 Task: Add an event with the title Coffee Meeting with Strategic Business Partner, date '2024/03/15', time 7:30 AM to 9:30 AMand add a description: Furthermore, you will have the opportunity to discuss your current financial status, including revenue growth, profitability, and any notable milestones or achievements. Sharing this information demonstrates your business's performance and potential for future success.Select event color  Tangerine . Add location for the event as: Valletta, Malta, logged in from the account softage.4@softage.netand send the event invitation to softage.2@softage.net and softage.3@softage.net. Set a reminder for the event Daily
Action: Mouse moved to (69, 92)
Screenshot: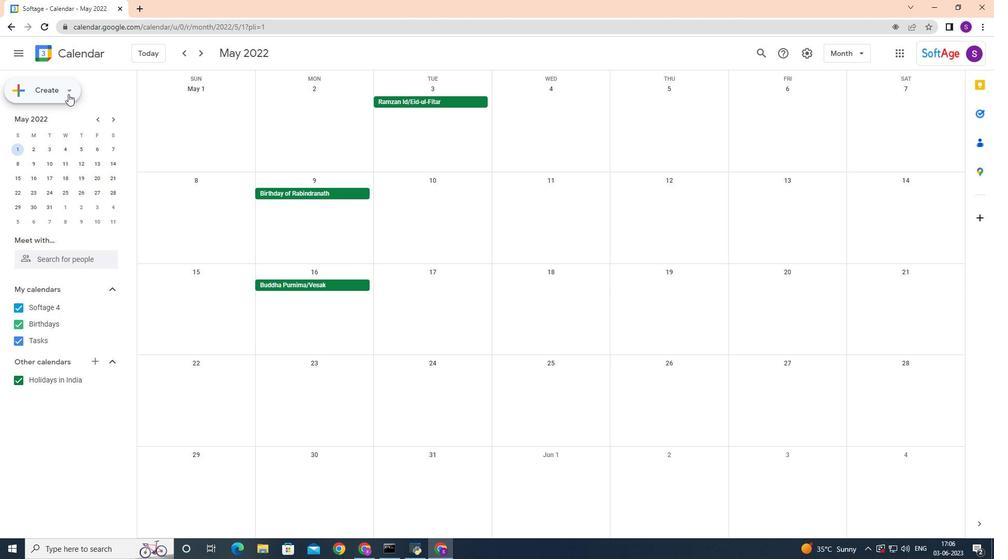 
Action: Mouse pressed left at (69, 92)
Screenshot: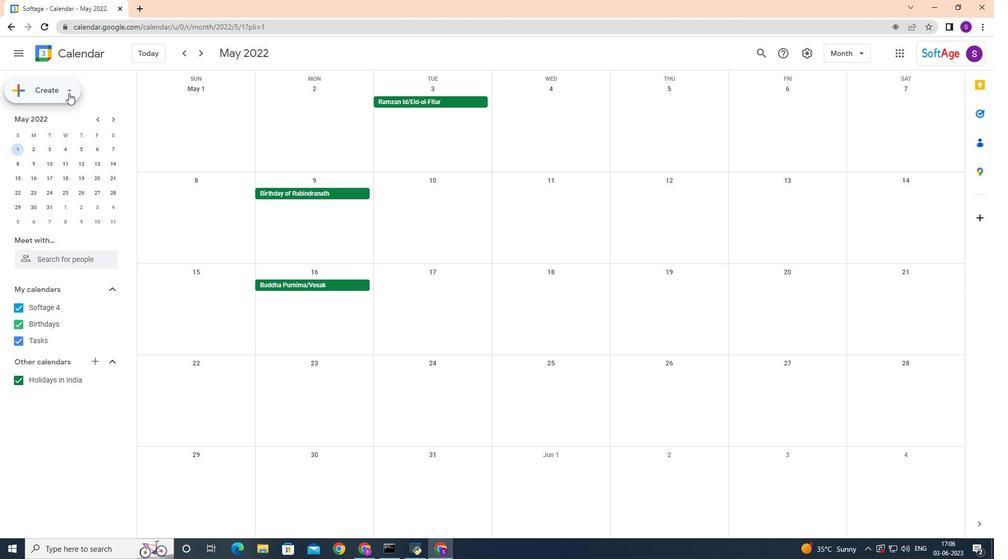 
Action: Mouse moved to (54, 122)
Screenshot: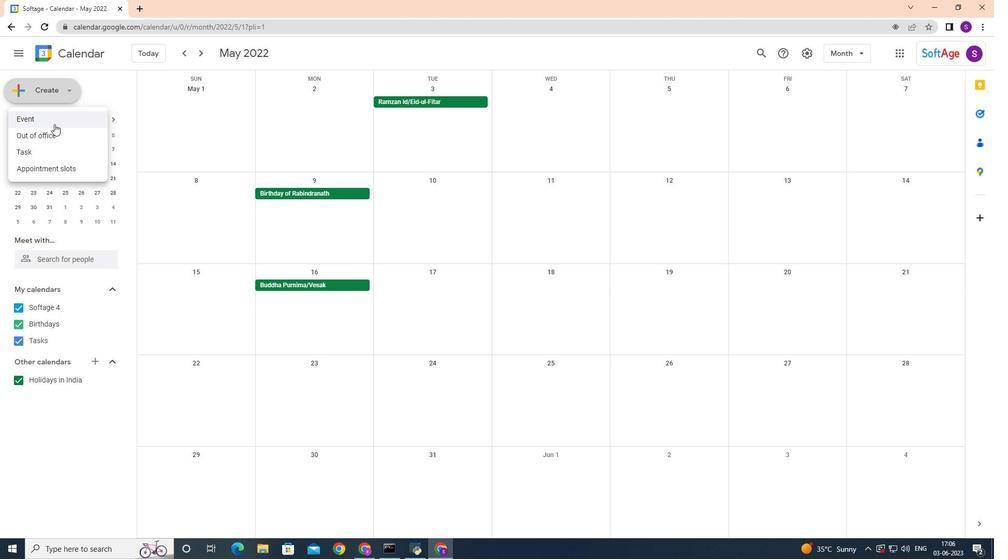 
Action: Mouse pressed left at (54, 122)
Screenshot: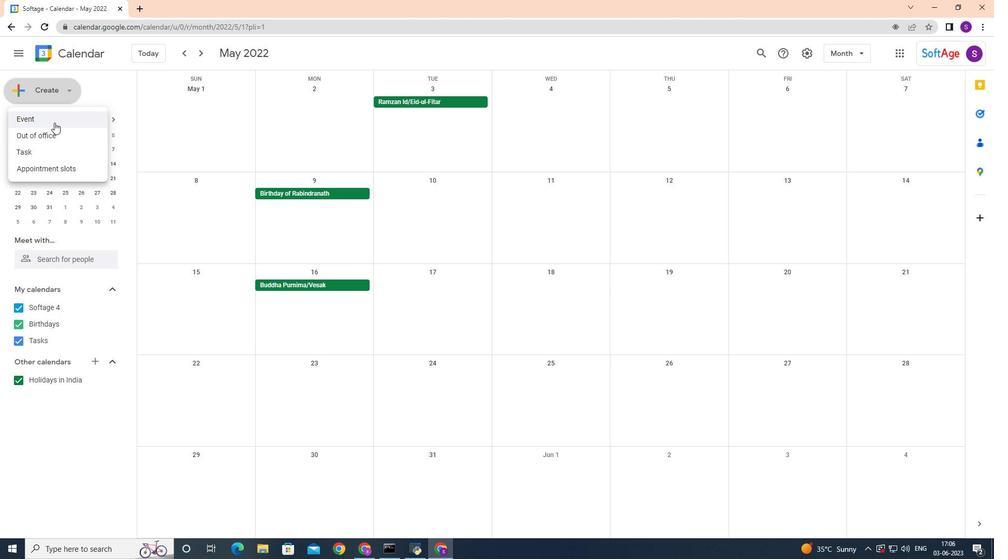 
Action: Mouse moved to (388, 346)
Screenshot: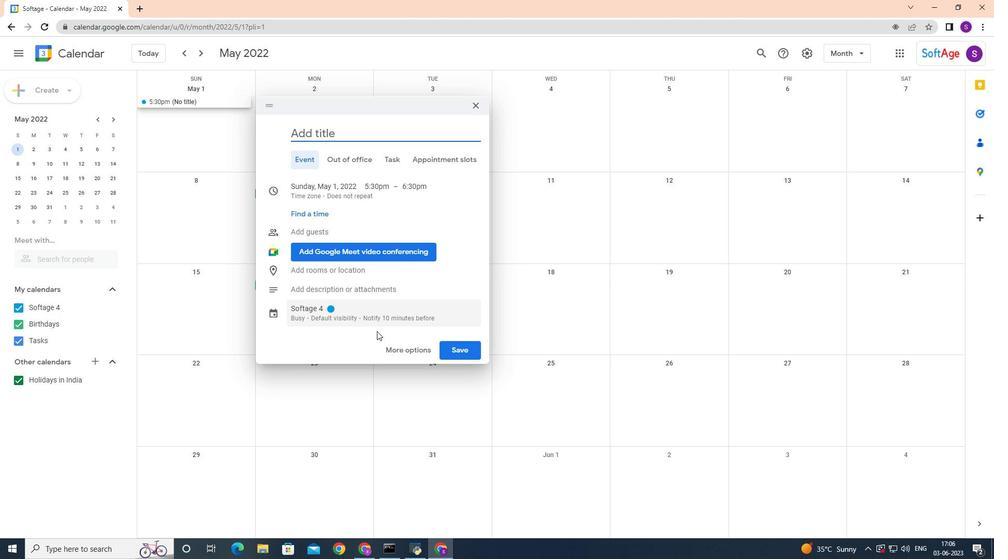
Action: Mouse pressed left at (388, 346)
Screenshot: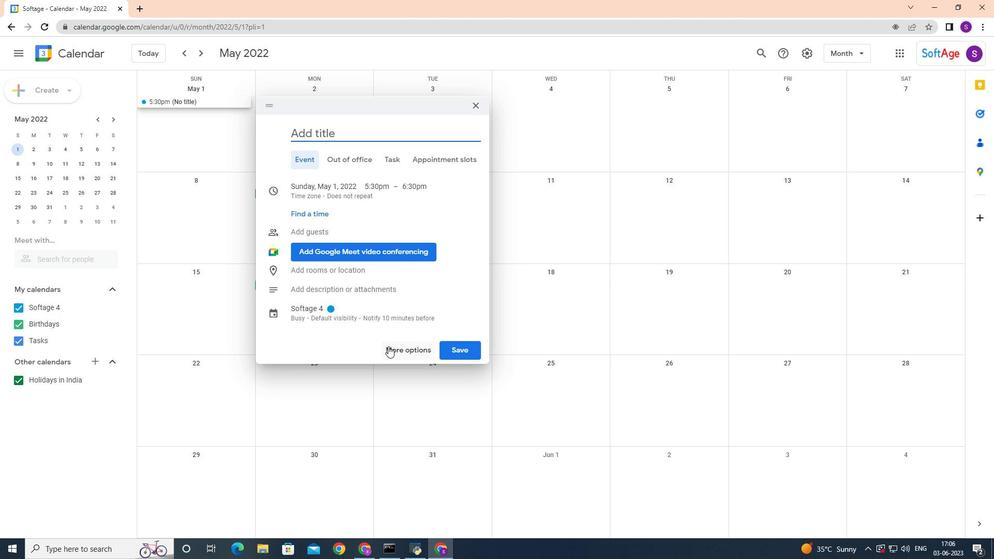 
Action: Mouse moved to (94, 55)
Screenshot: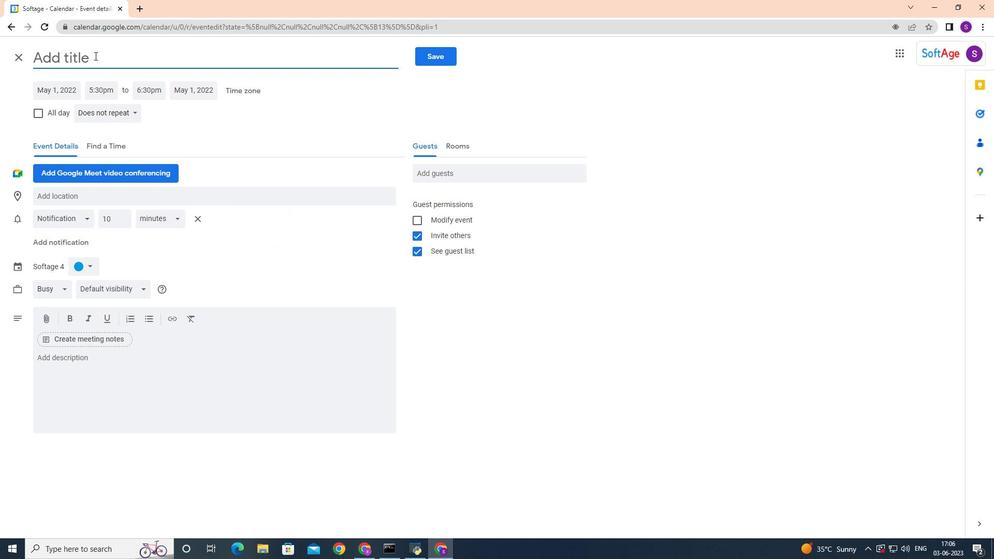 
Action: Key pressed <Key.shift>Coffee<Key.space><Key.shift>Meeting<Key.space>with<Key.space><Key.shift>Strategic<Key.space><Key.shift>Business<Key.space><Key.shift>partner
Screenshot: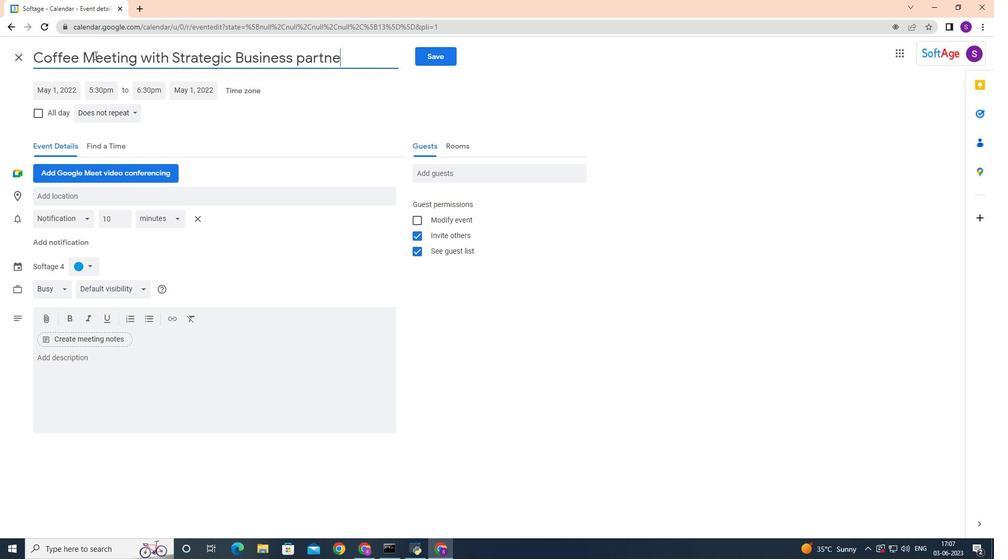 
Action: Mouse moved to (70, 89)
Screenshot: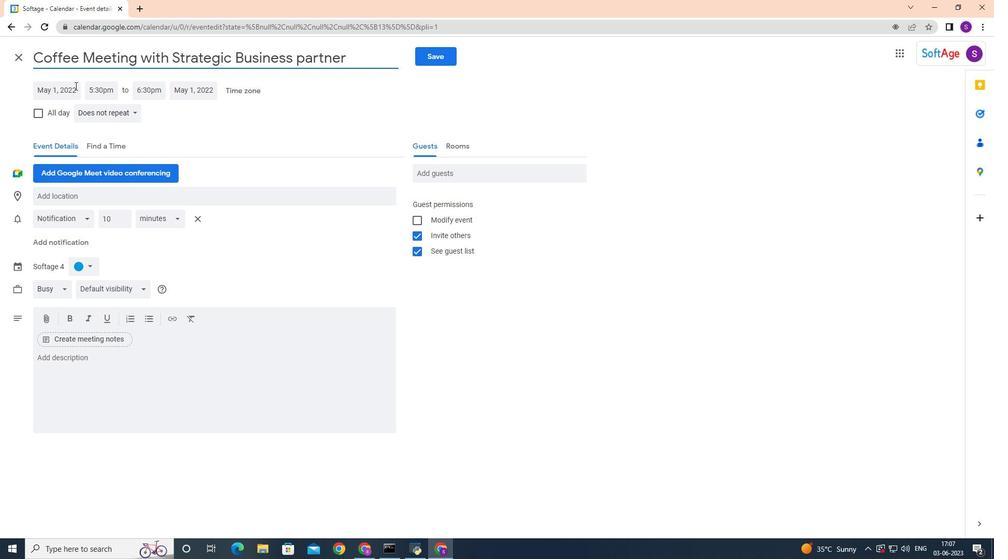 
Action: Mouse pressed left at (70, 89)
Screenshot: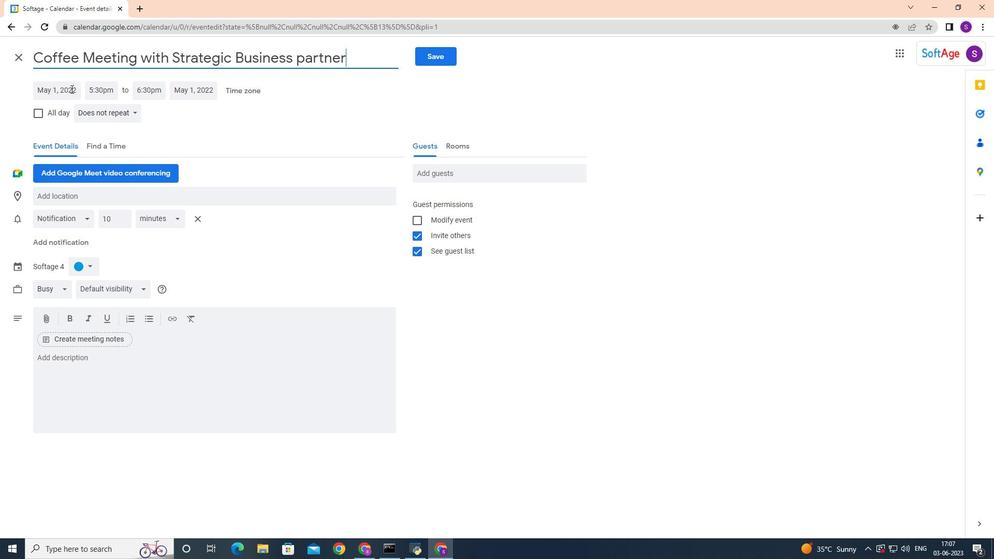 
Action: Mouse moved to (164, 110)
Screenshot: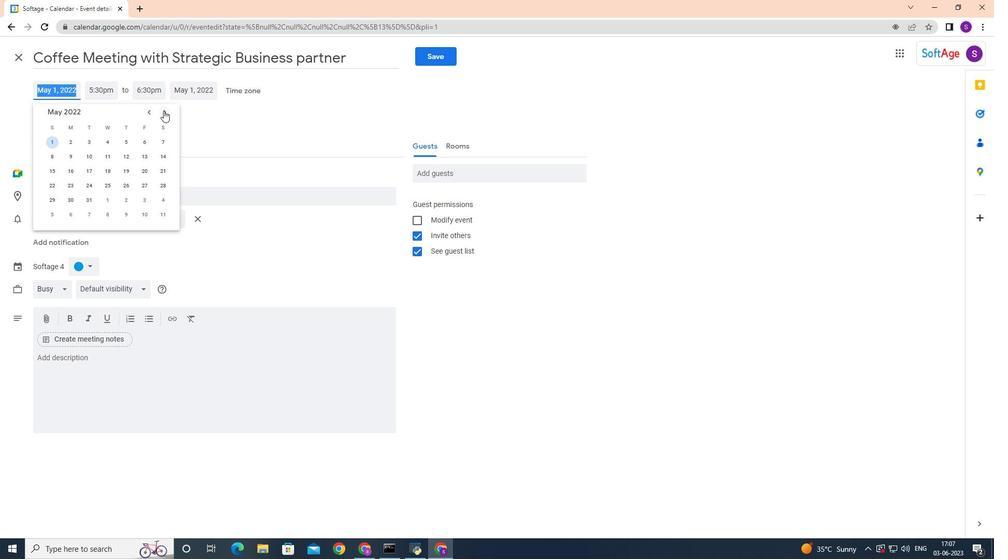 
Action: Mouse pressed left at (164, 110)
Screenshot: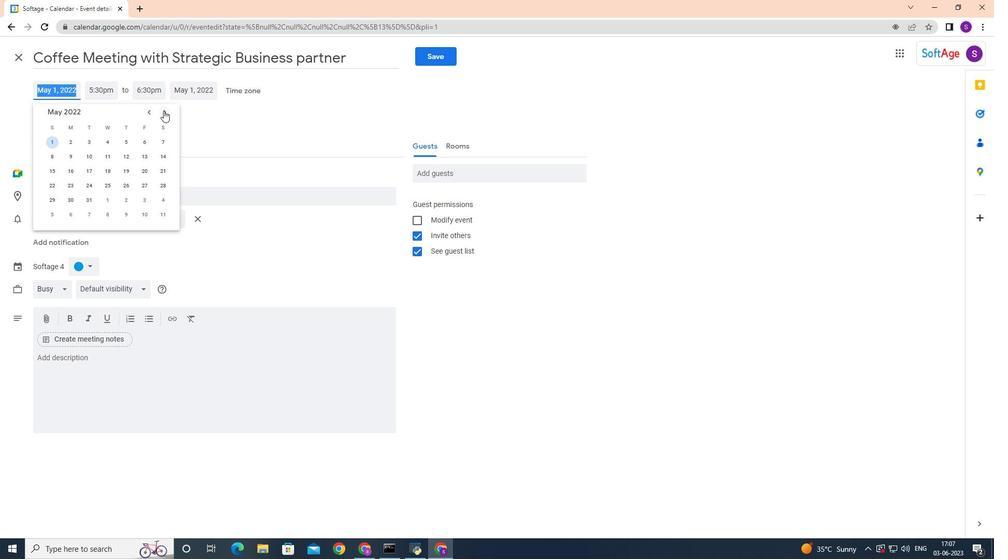 
Action: Mouse pressed left at (164, 110)
Screenshot: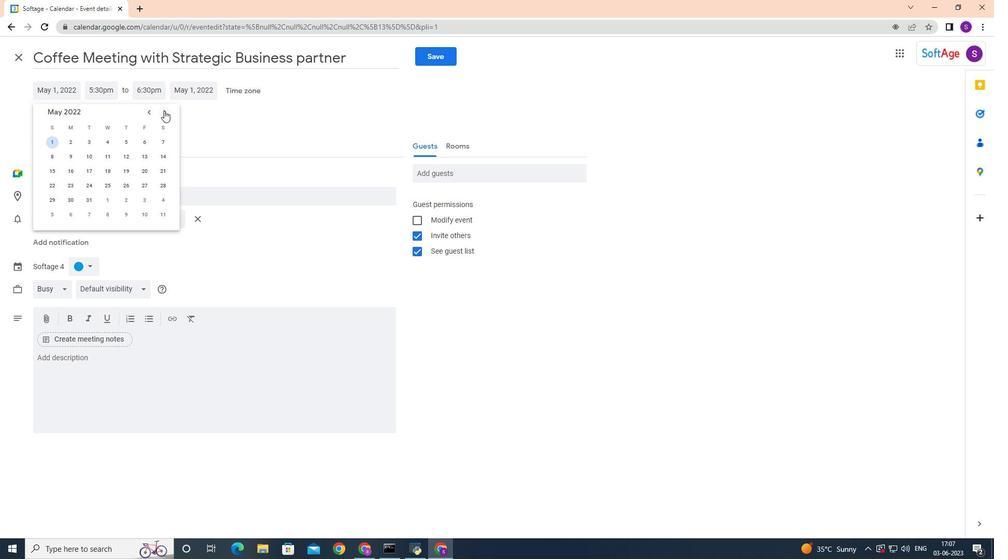 
Action: Mouse pressed left at (164, 110)
Screenshot: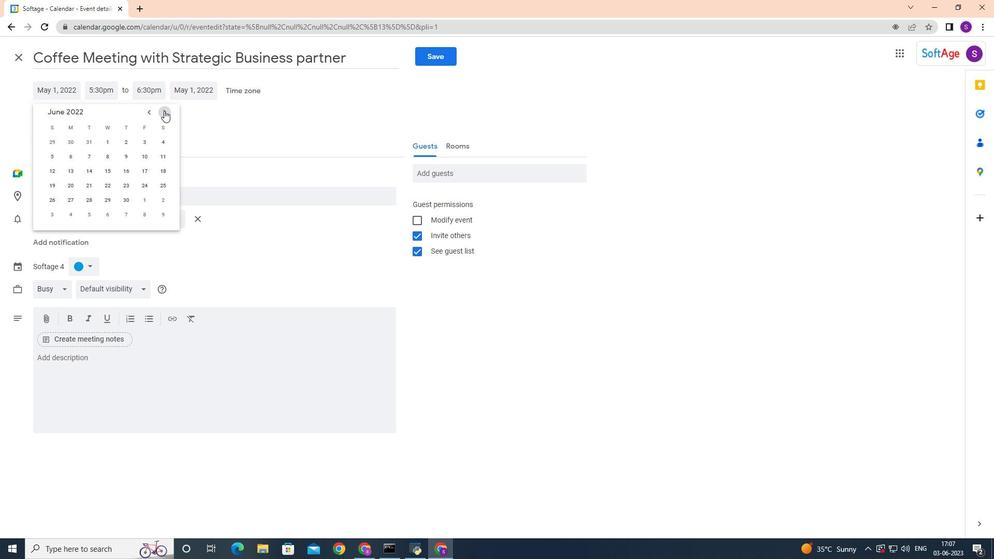 
Action: Mouse pressed left at (164, 110)
Screenshot: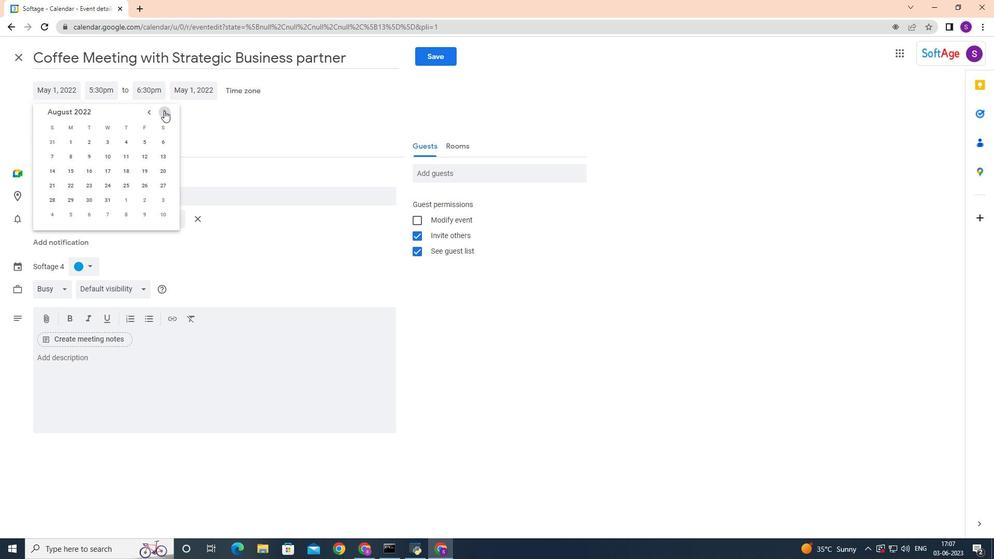 
Action: Mouse pressed left at (164, 110)
Screenshot: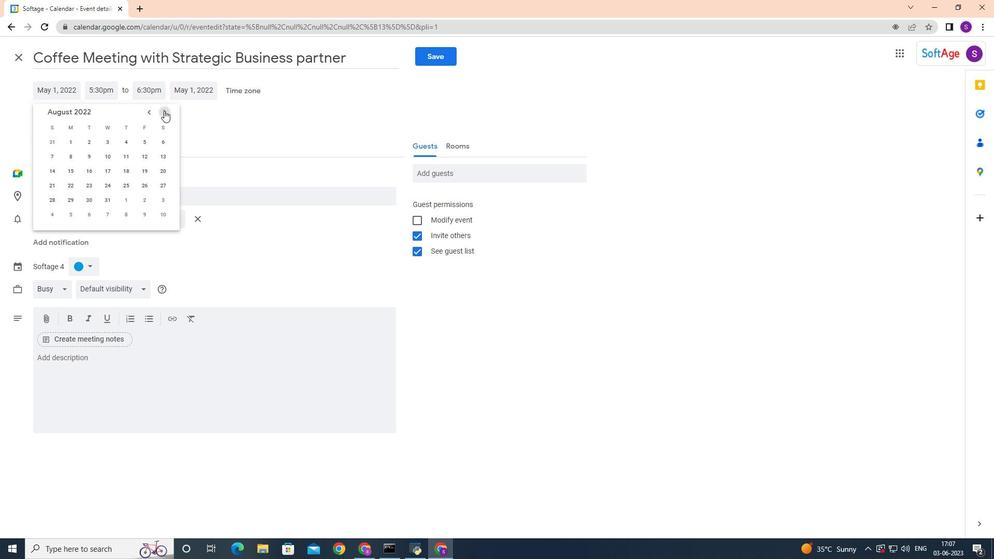 
Action: Mouse pressed left at (164, 110)
Screenshot: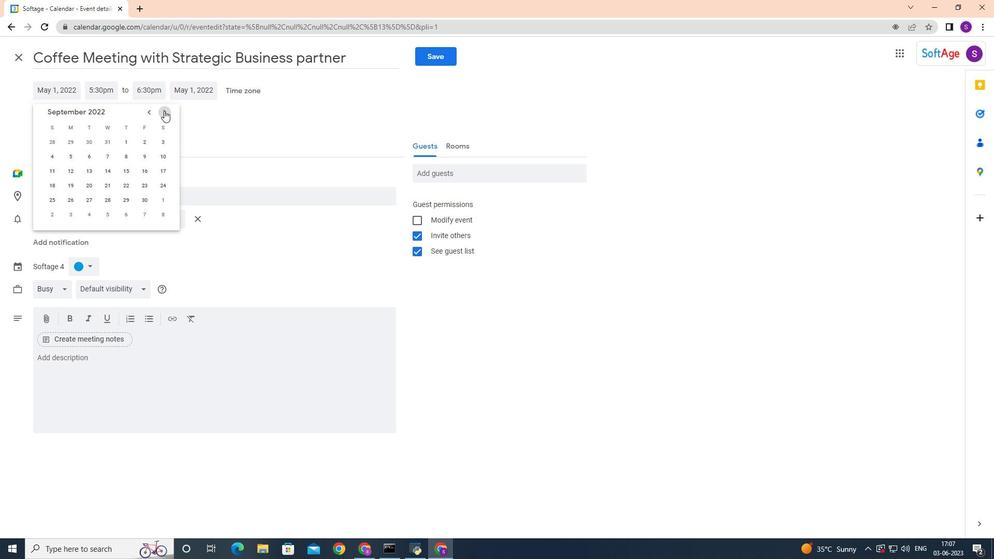 
Action: Mouse pressed left at (164, 110)
Screenshot: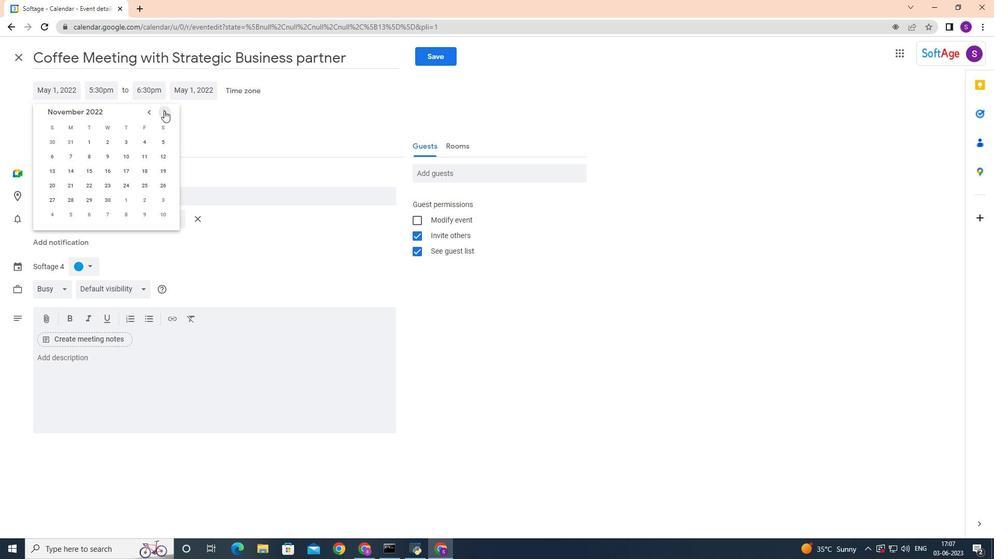 
Action: Mouse pressed left at (164, 110)
Screenshot: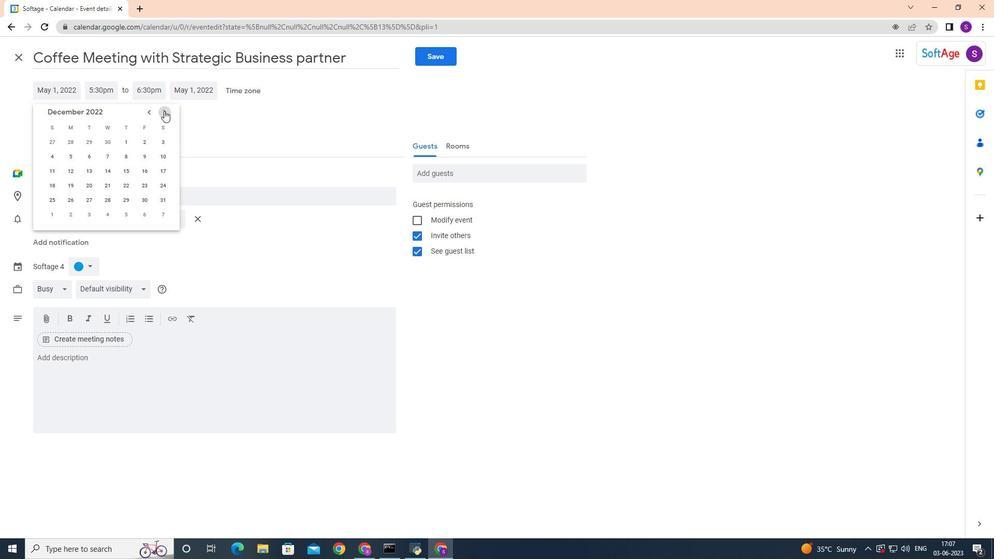 
Action: Mouse pressed left at (164, 110)
Screenshot: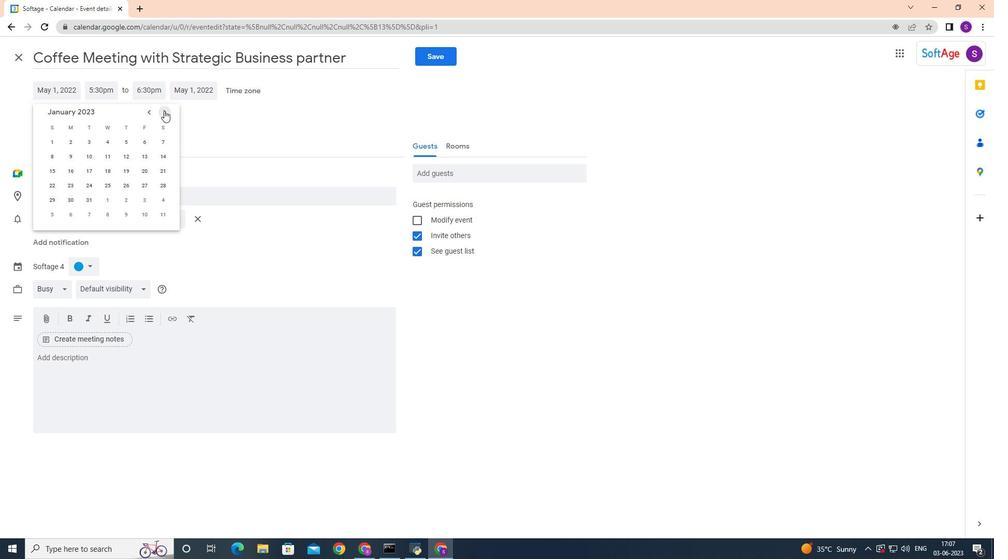
Action: Mouse pressed left at (164, 110)
Screenshot: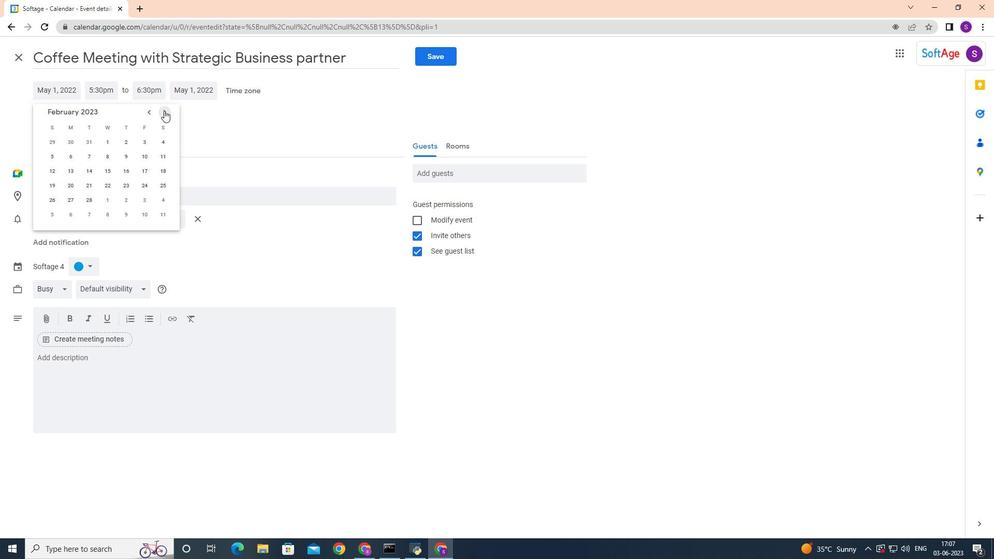 
Action: Mouse pressed left at (164, 110)
Screenshot: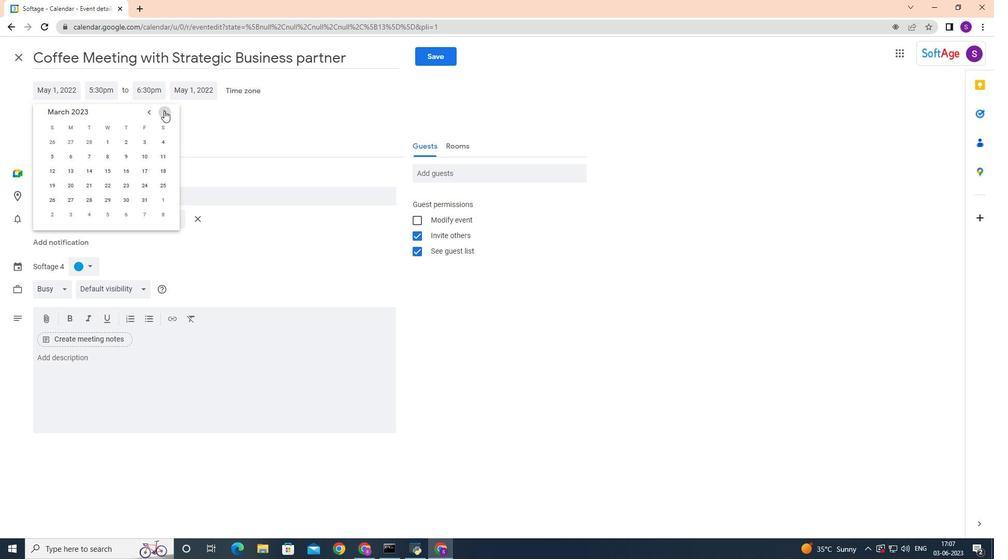 
Action: Mouse pressed left at (164, 110)
Screenshot: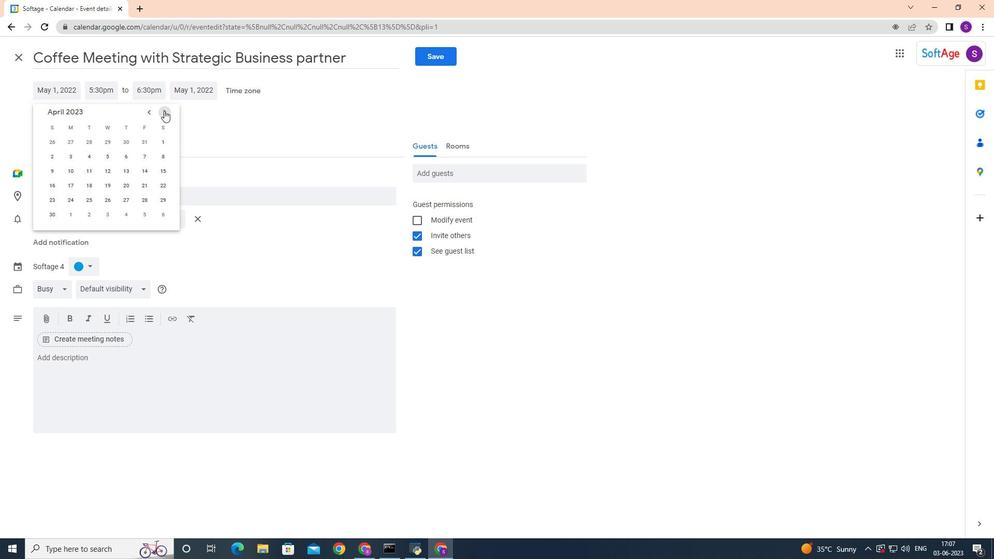 
Action: Mouse pressed left at (164, 110)
Screenshot: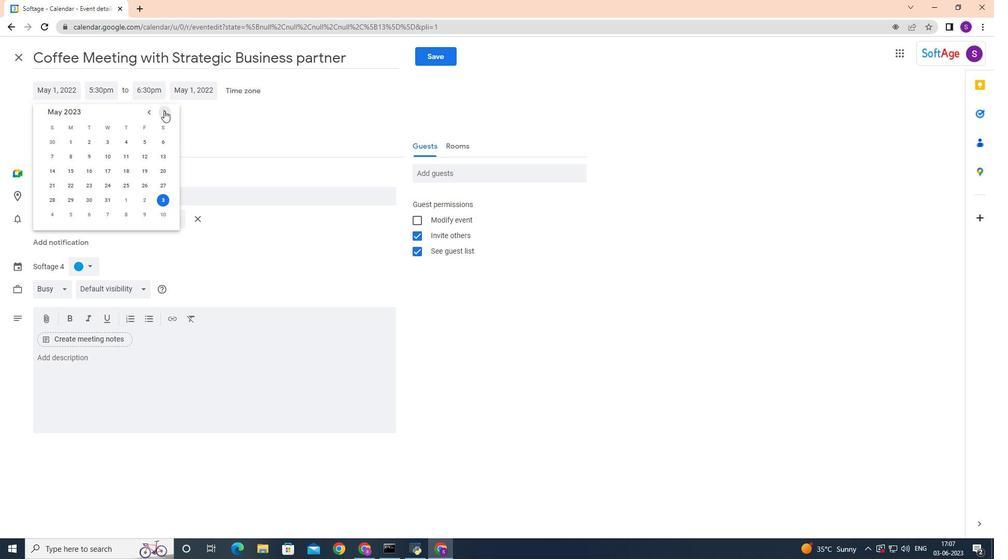 
Action: Mouse pressed left at (164, 110)
Screenshot: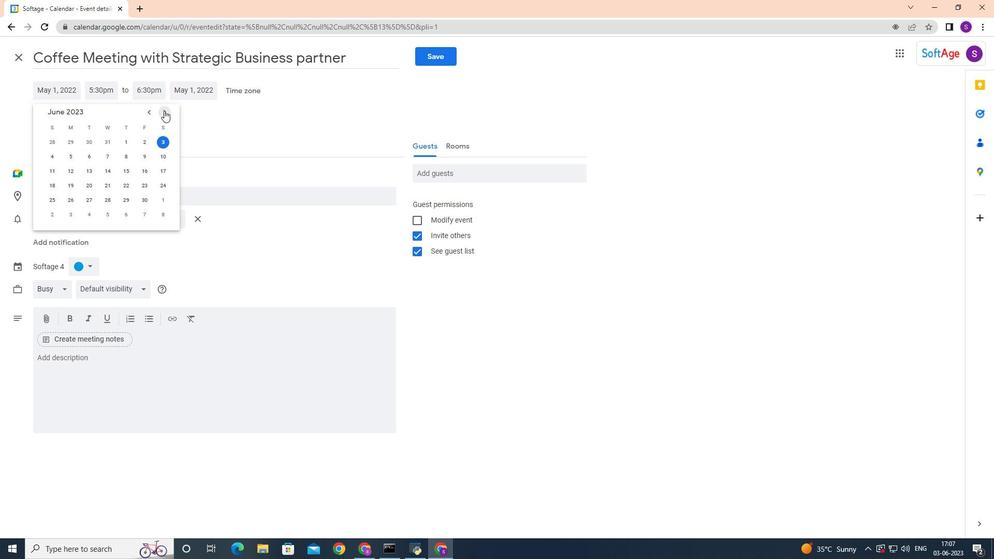 
Action: Mouse pressed left at (164, 110)
Screenshot: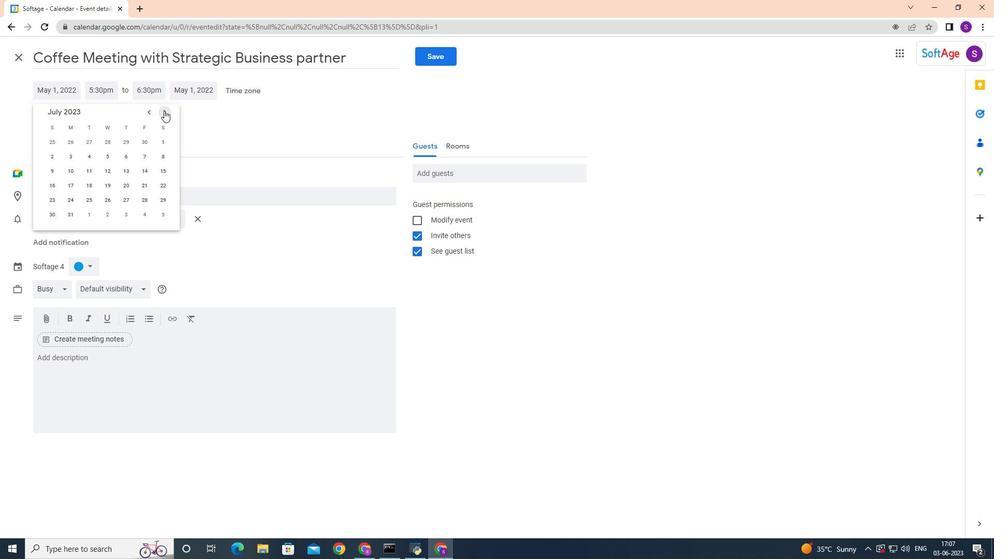 
Action: Mouse pressed left at (164, 110)
Screenshot: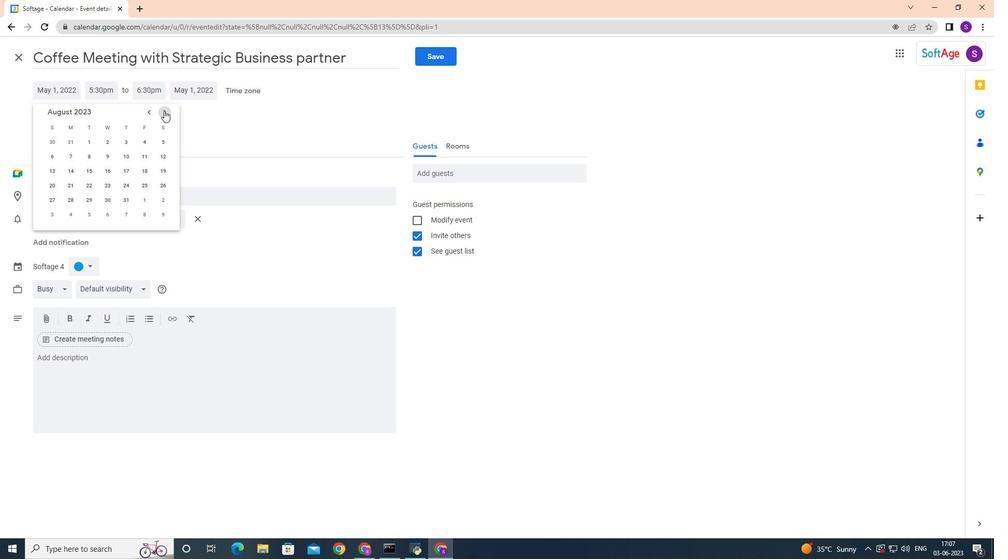 
Action: Mouse pressed left at (164, 110)
Screenshot: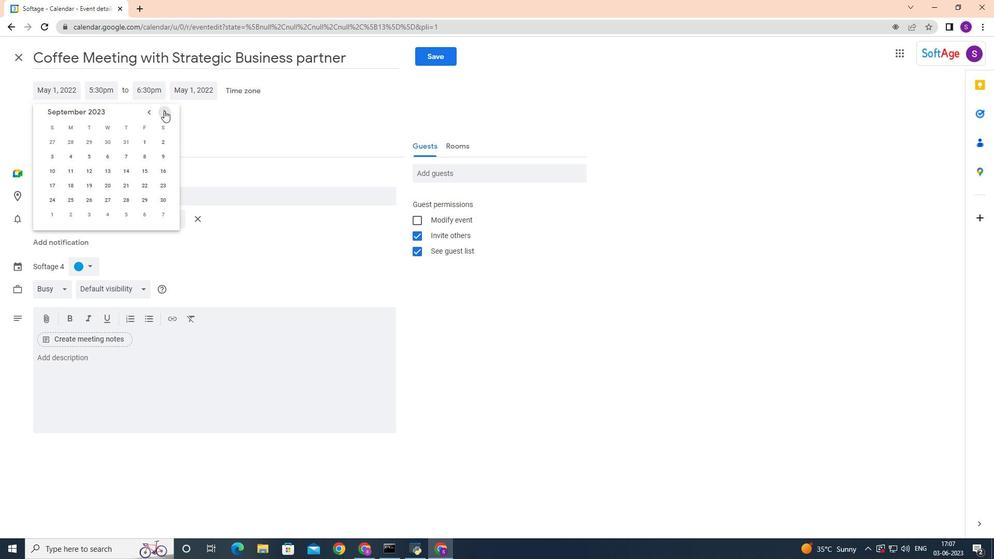 
Action: Mouse pressed left at (164, 110)
Screenshot: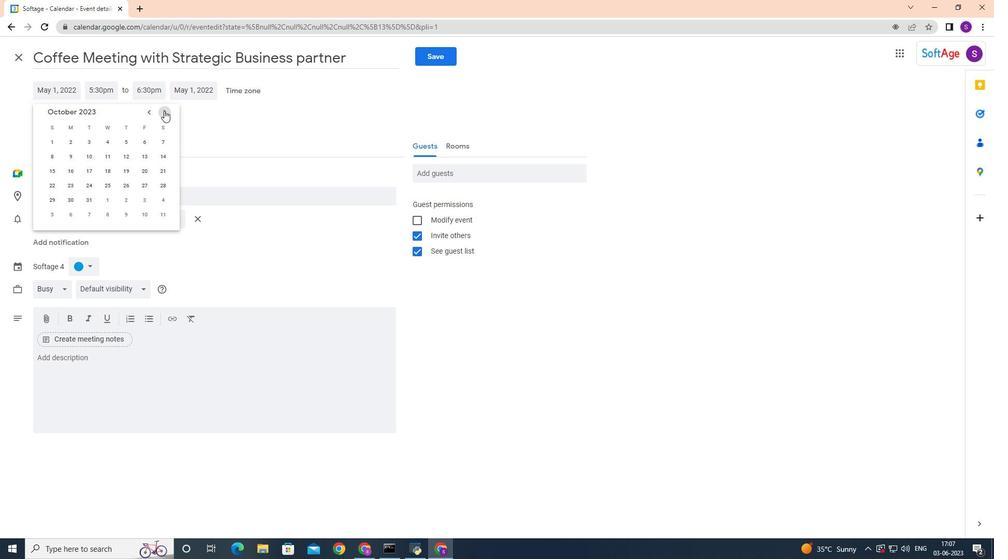 
Action: Mouse pressed left at (164, 110)
Screenshot: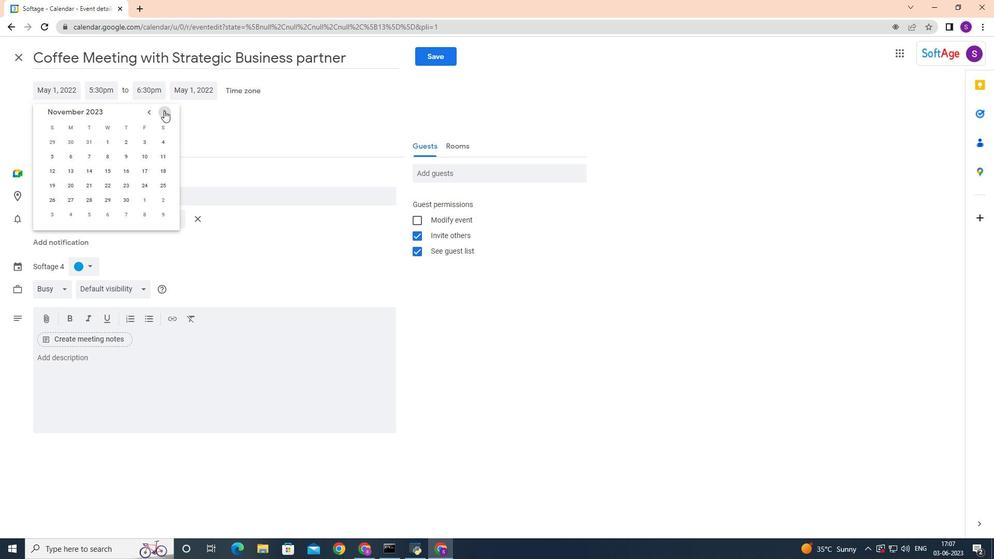 
Action: Mouse pressed left at (164, 110)
Screenshot: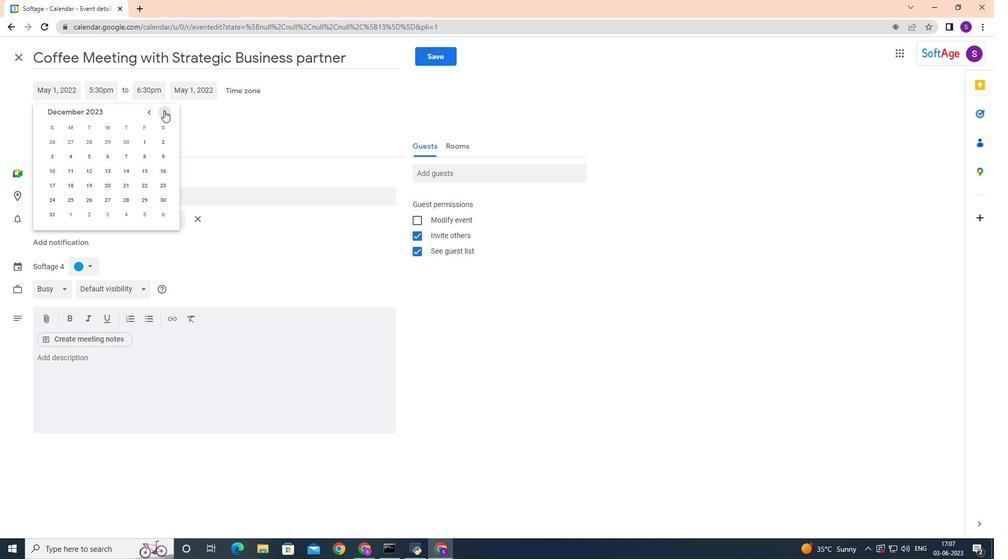 
Action: Mouse pressed left at (164, 110)
Screenshot: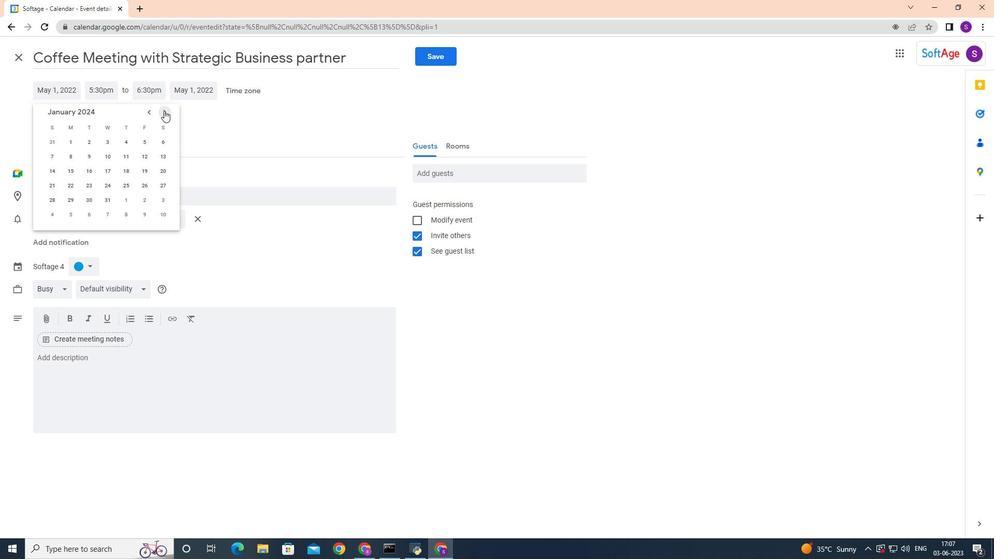 
Action: Mouse pressed left at (164, 110)
Screenshot: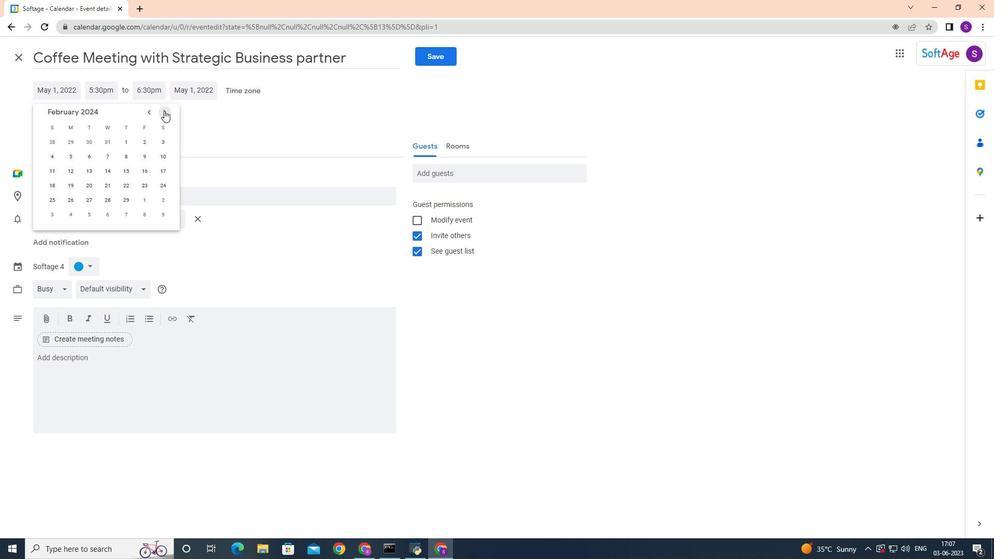 
Action: Mouse moved to (144, 169)
Screenshot: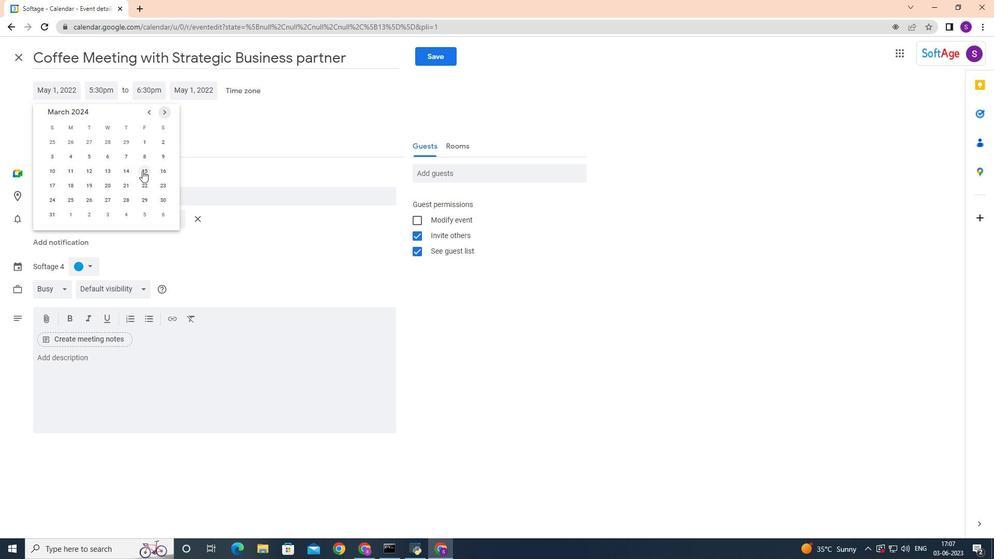 
Action: Mouse pressed left at (144, 169)
Screenshot: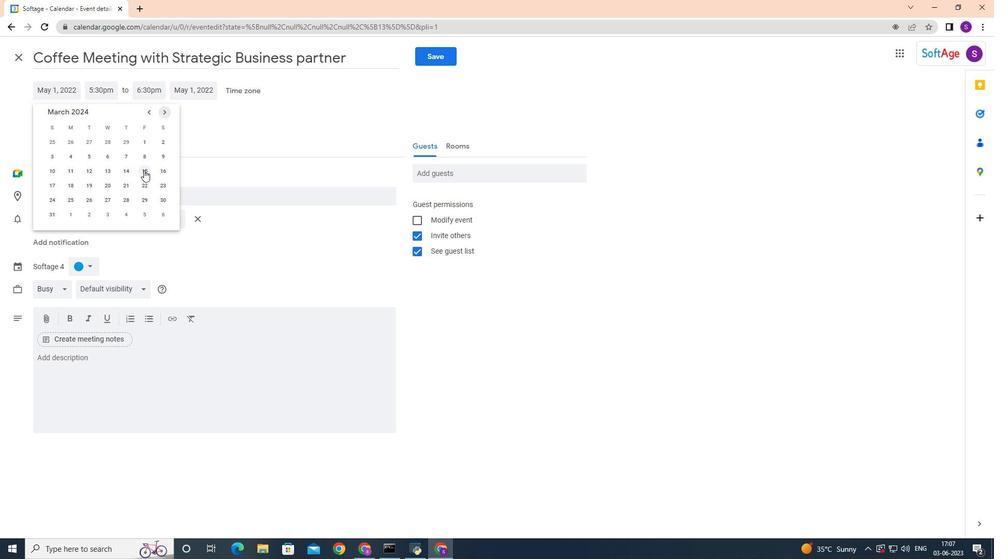 
Action: Mouse moved to (107, 88)
Screenshot: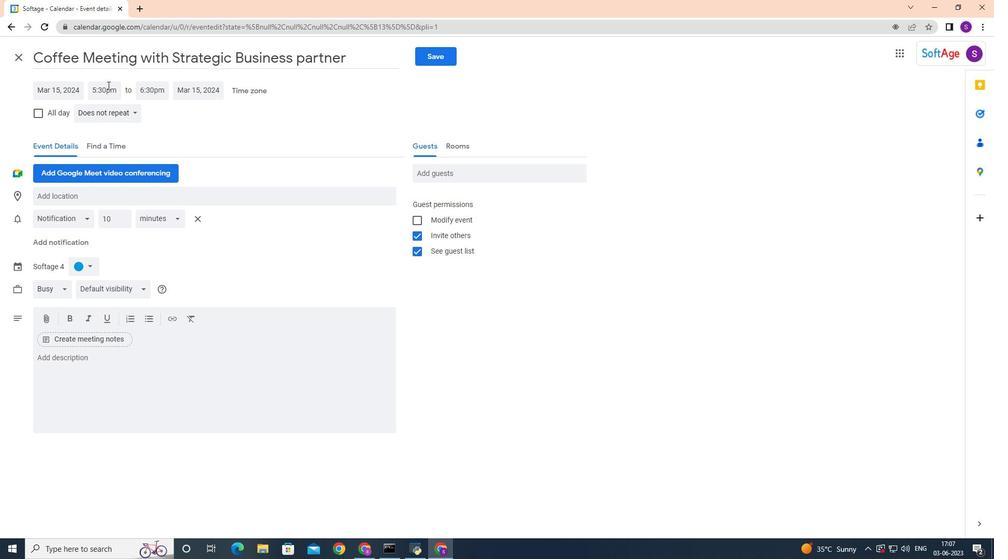 
Action: Mouse pressed left at (107, 88)
Screenshot: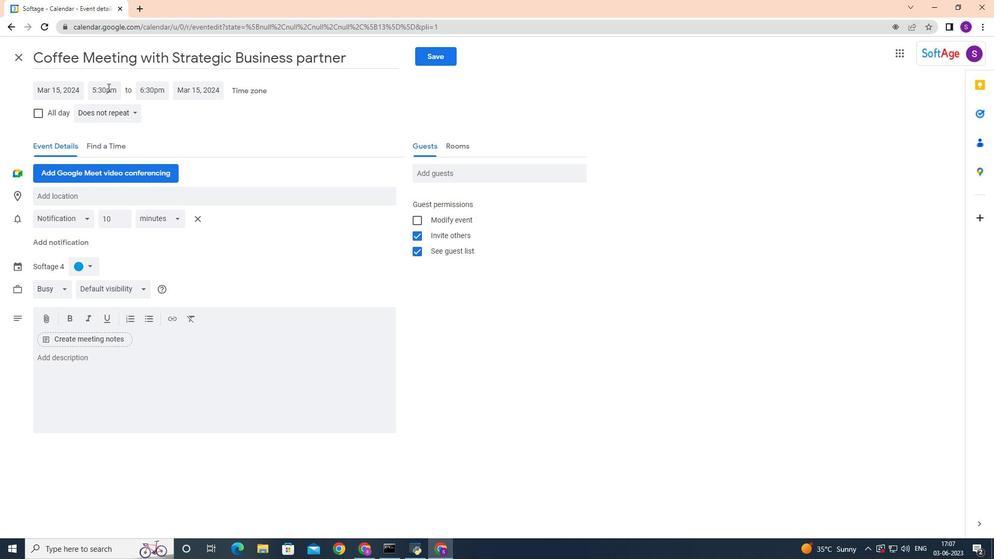 
Action: Mouse moved to (132, 160)
Screenshot: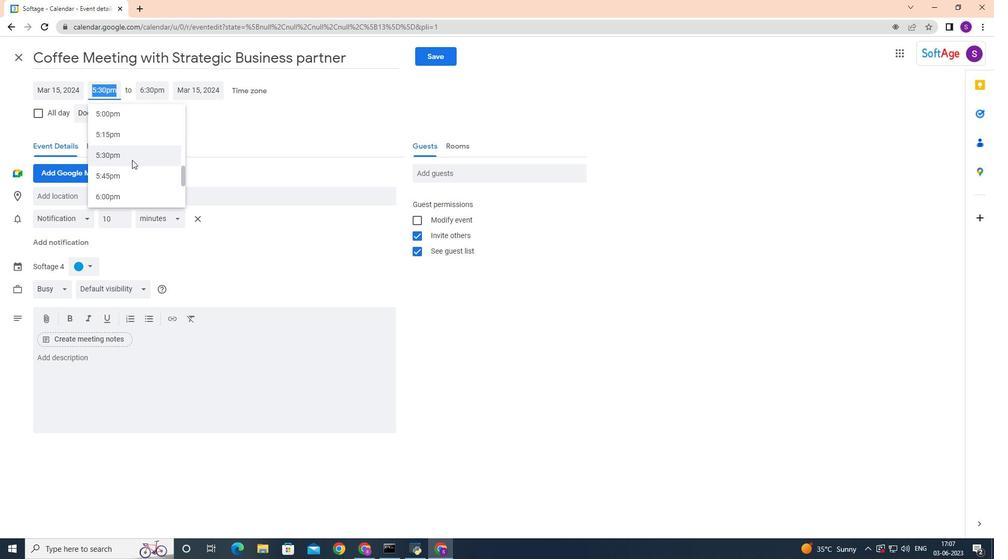 
Action: Mouse scrolled (132, 160) with delta (0, 0)
Screenshot: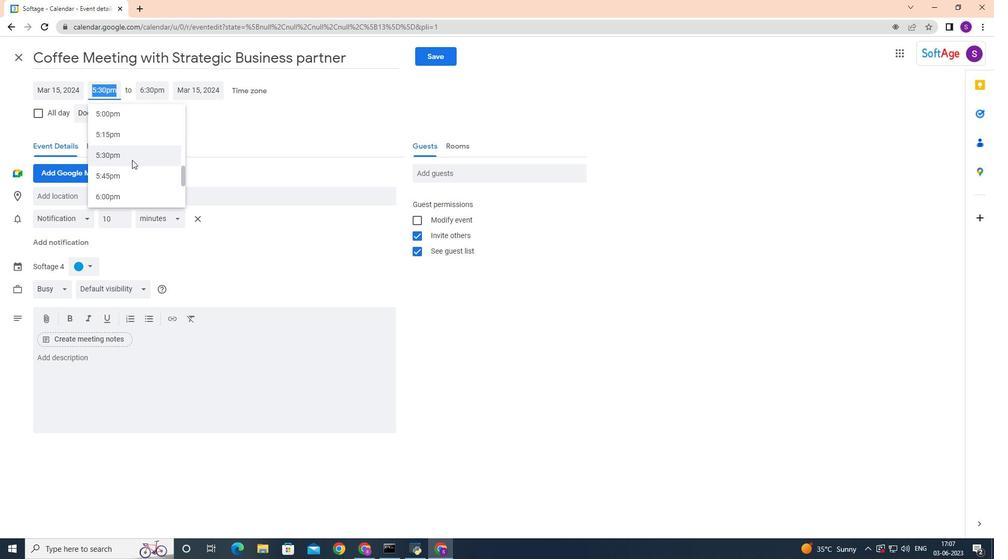 
Action: Mouse scrolled (132, 160) with delta (0, 0)
Screenshot: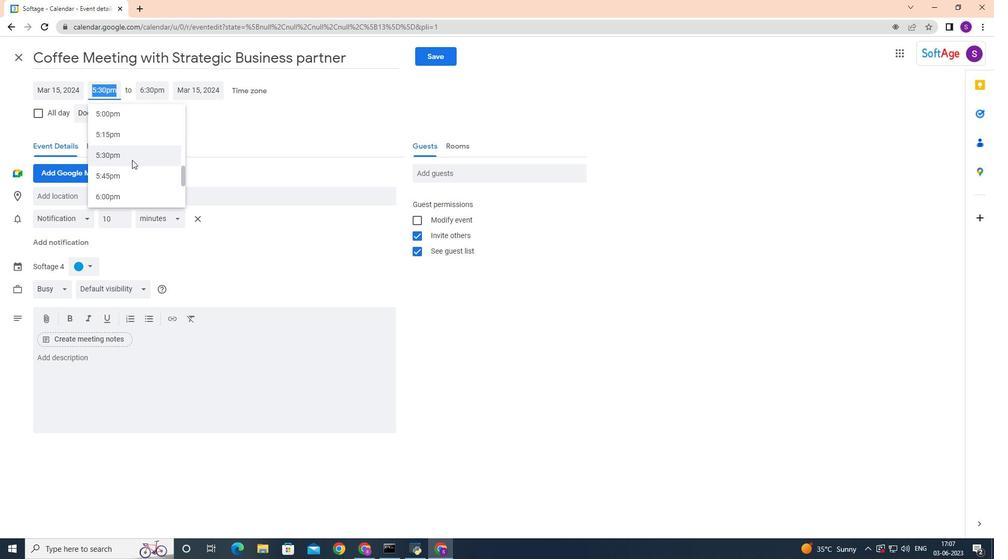 
Action: Mouse moved to (134, 159)
Screenshot: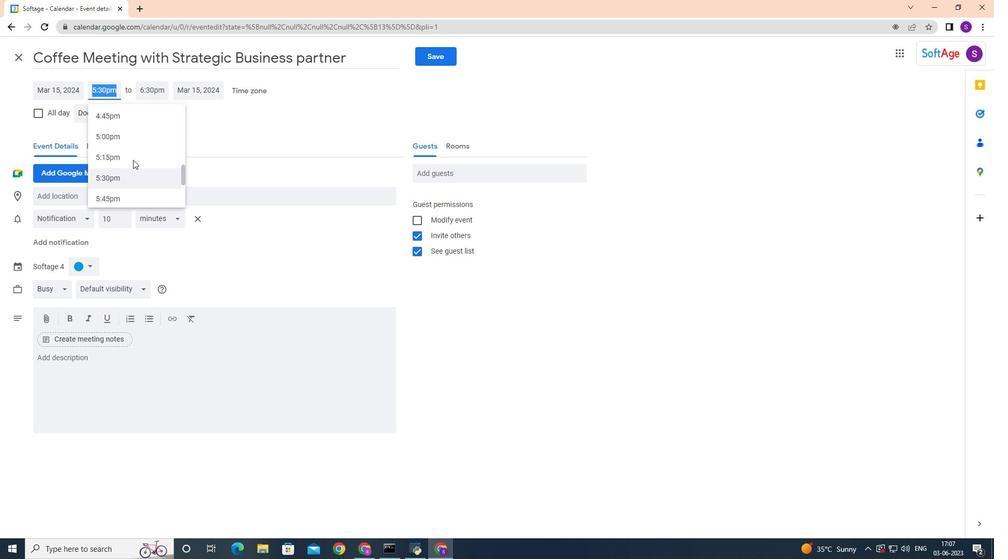 
Action: Mouse scrolled (134, 160) with delta (0, 0)
Screenshot: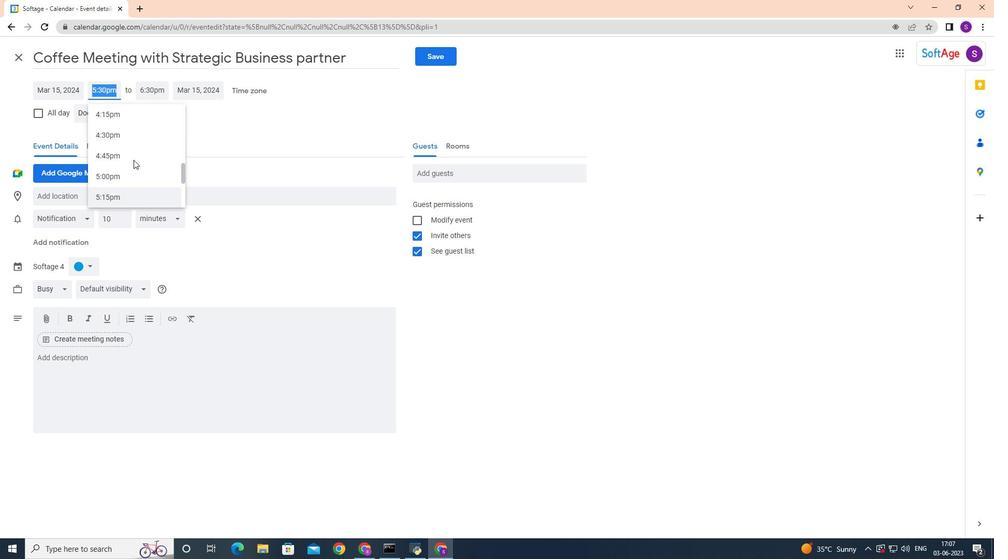 
Action: Mouse scrolled (134, 160) with delta (0, 0)
Screenshot: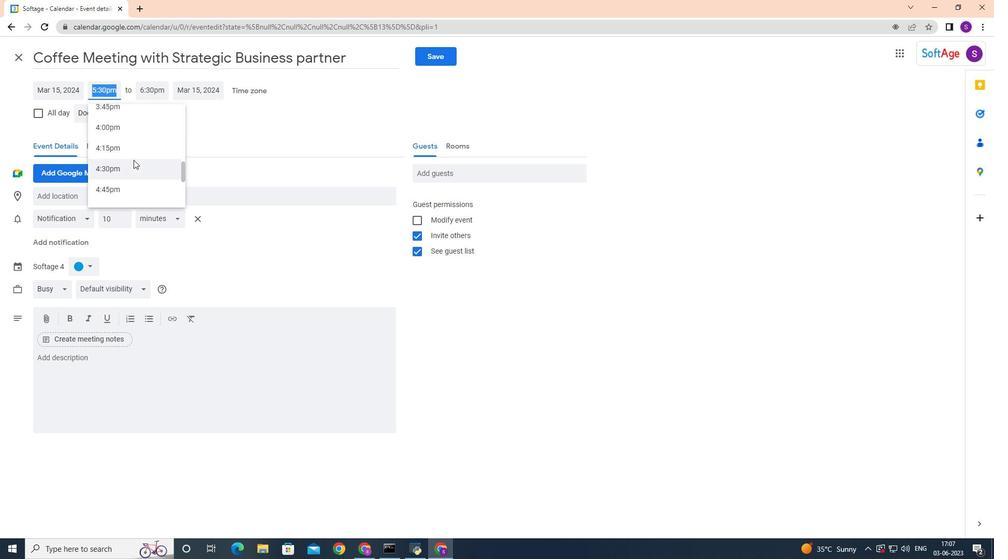 
Action: Mouse moved to (134, 159)
Screenshot: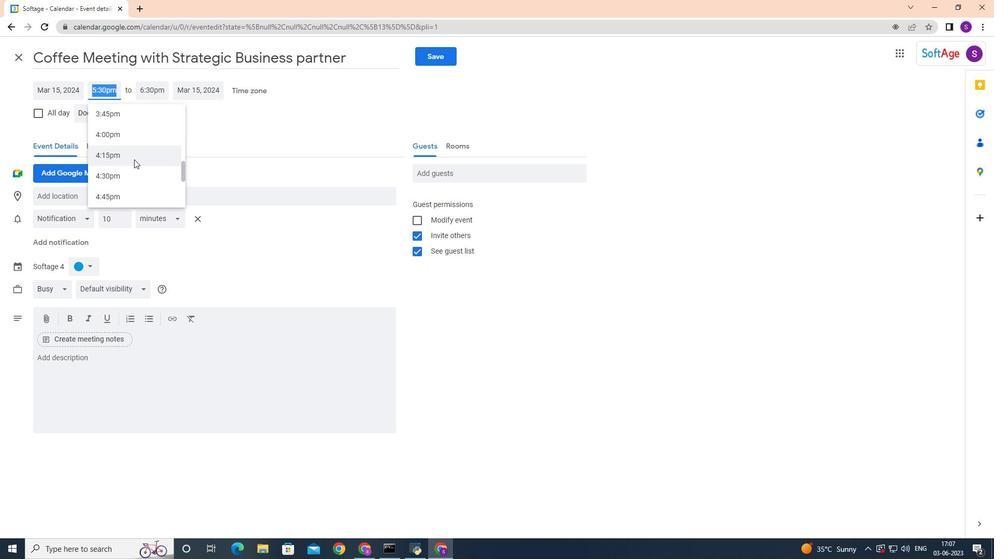 
Action: Mouse scrolled (134, 160) with delta (0, 0)
Screenshot: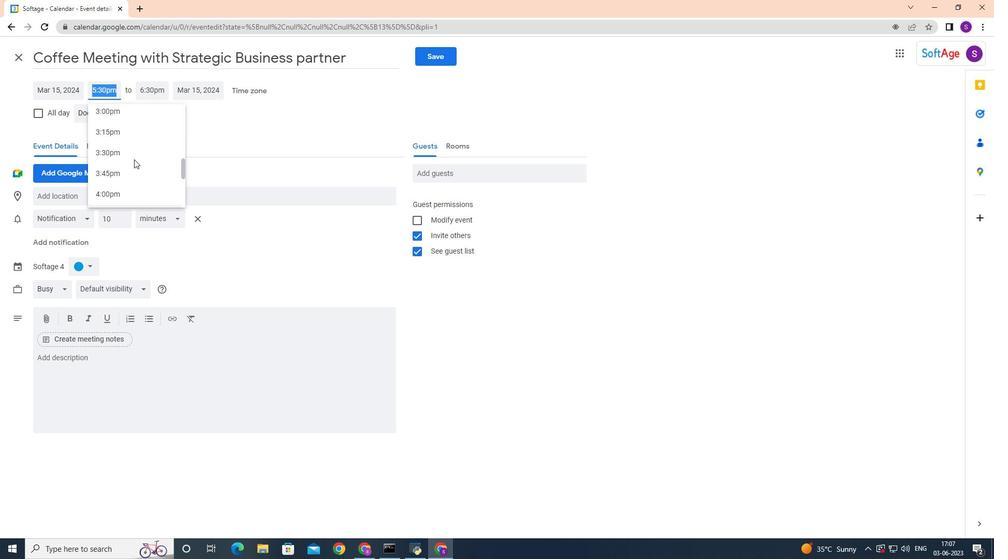 
Action: Mouse scrolled (134, 160) with delta (0, 0)
Screenshot: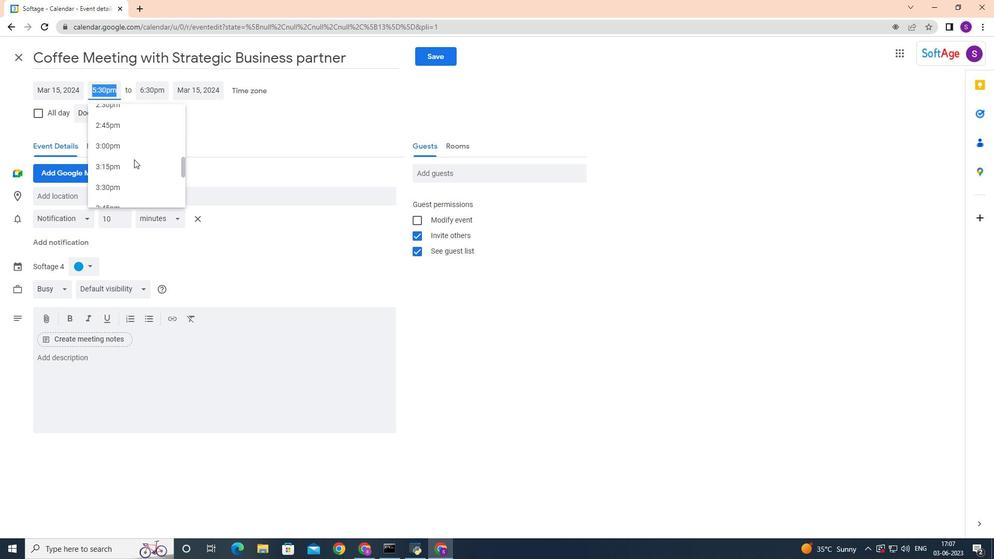 
Action: Mouse scrolled (134, 160) with delta (0, 0)
Screenshot: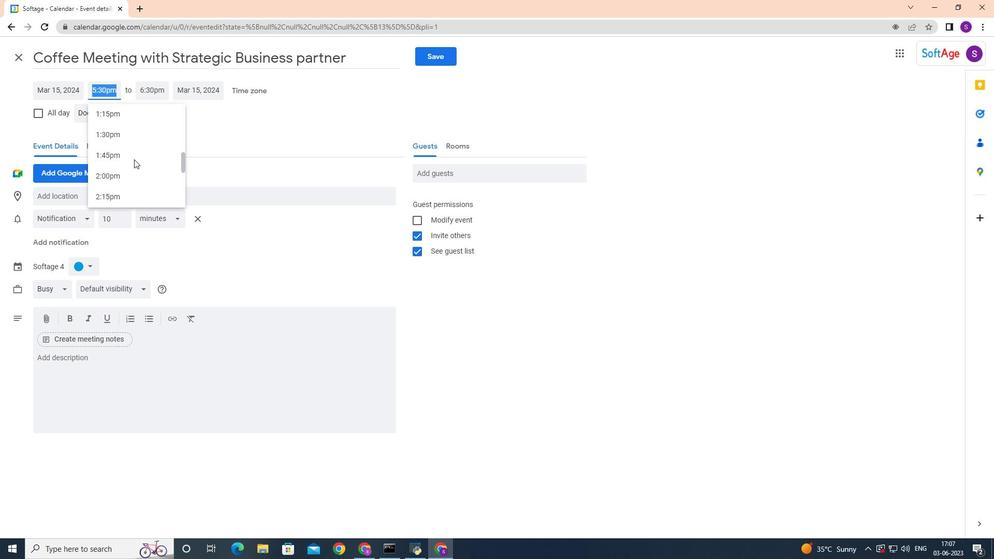 
Action: Mouse scrolled (134, 160) with delta (0, 0)
Screenshot: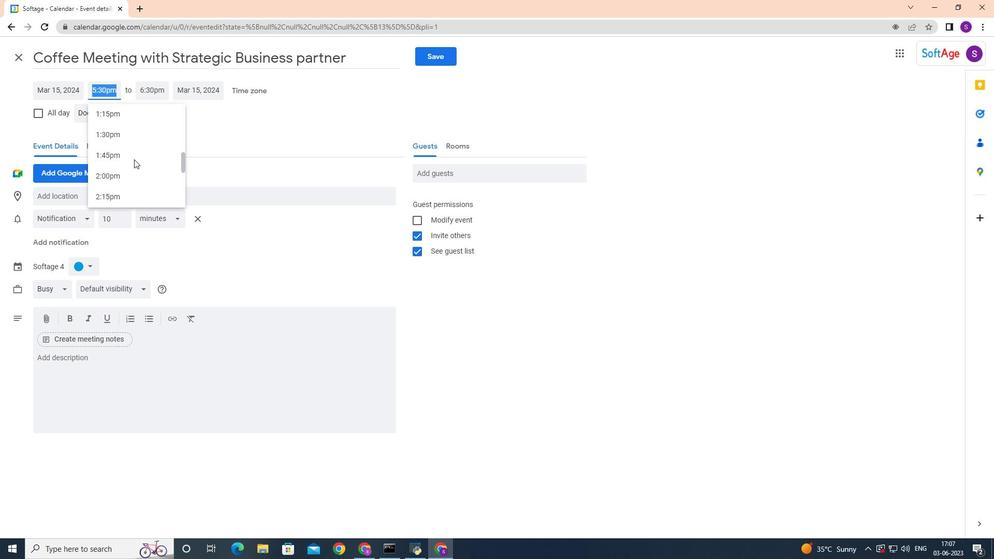 
Action: Mouse scrolled (134, 160) with delta (0, 0)
Screenshot: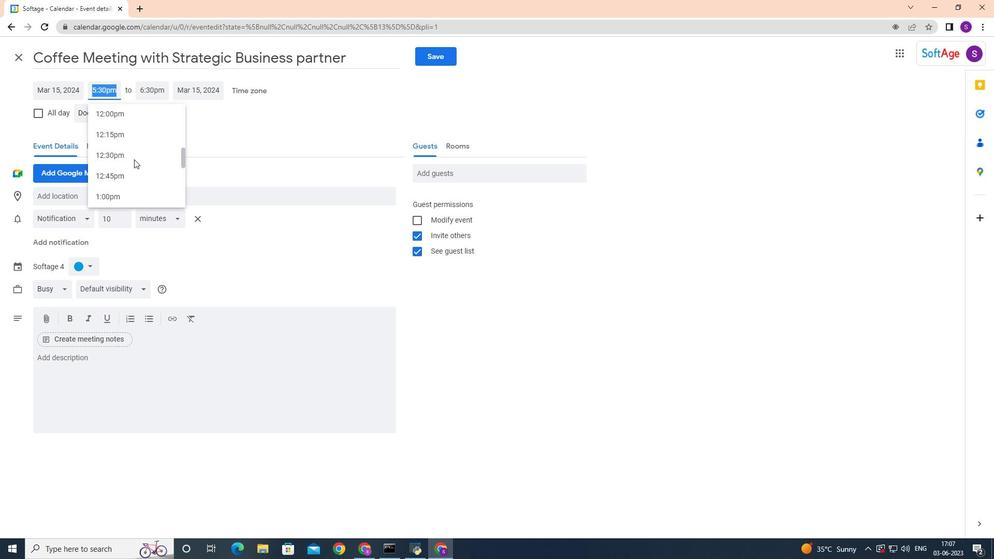 
Action: Mouse scrolled (134, 160) with delta (0, 0)
Screenshot: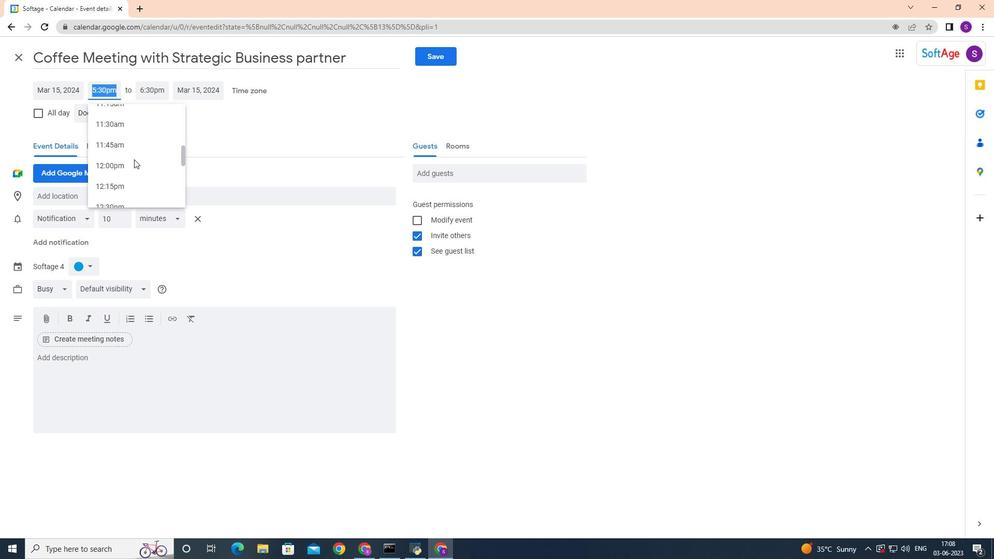 
Action: Mouse scrolled (134, 160) with delta (0, 0)
Screenshot: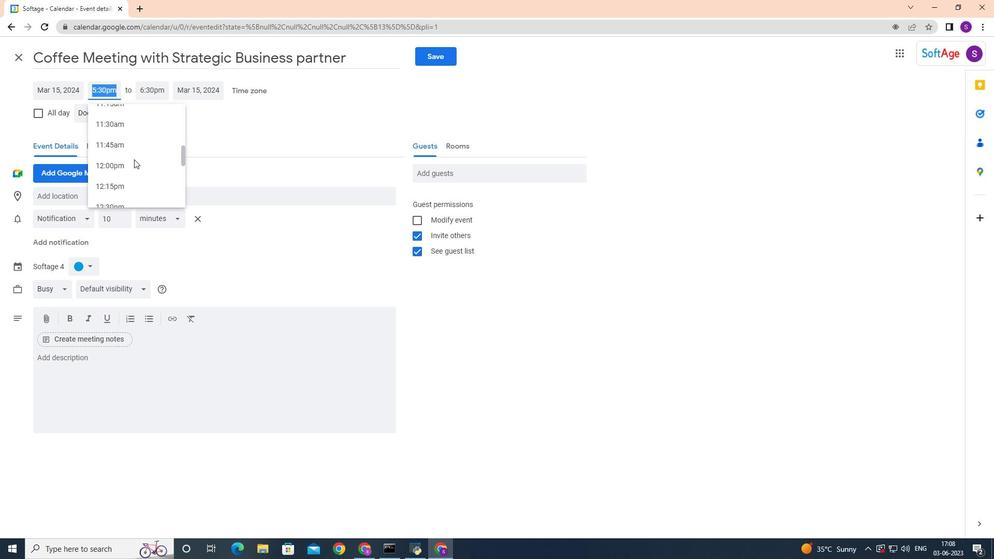 
Action: Mouse scrolled (134, 160) with delta (0, 0)
Screenshot: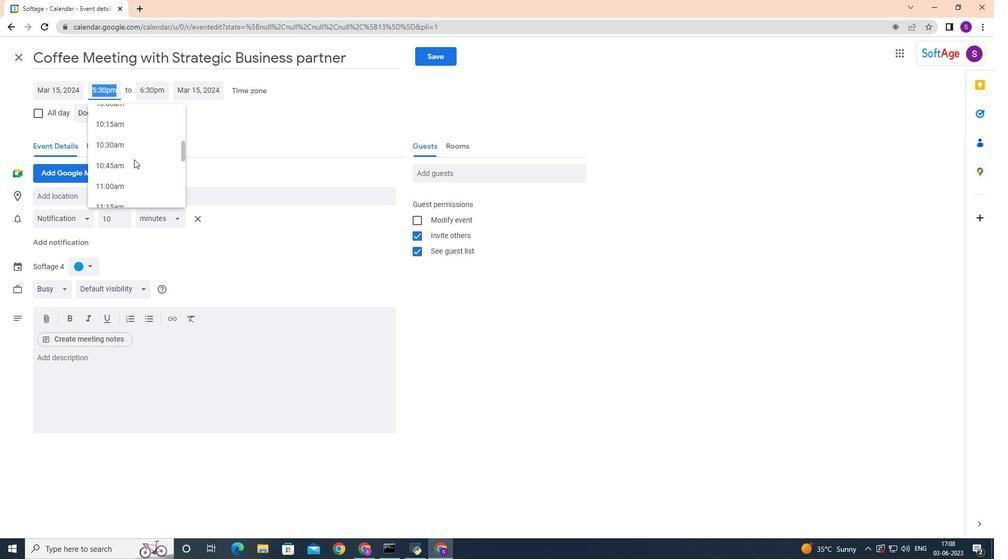
Action: Mouse scrolled (134, 160) with delta (0, 0)
Screenshot: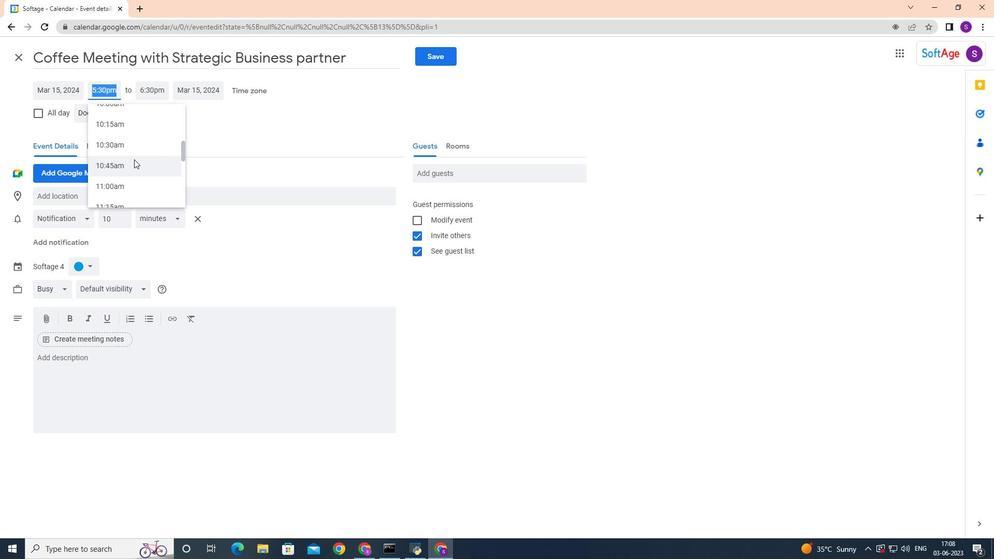 
Action: Mouse scrolled (134, 160) with delta (0, 0)
Screenshot: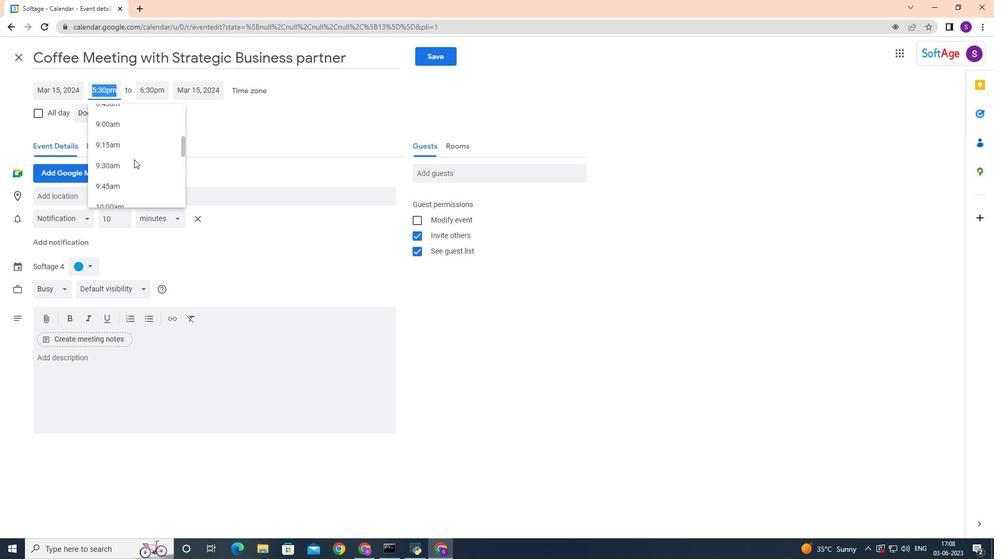 
Action: Mouse scrolled (134, 160) with delta (0, 0)
Screenshot: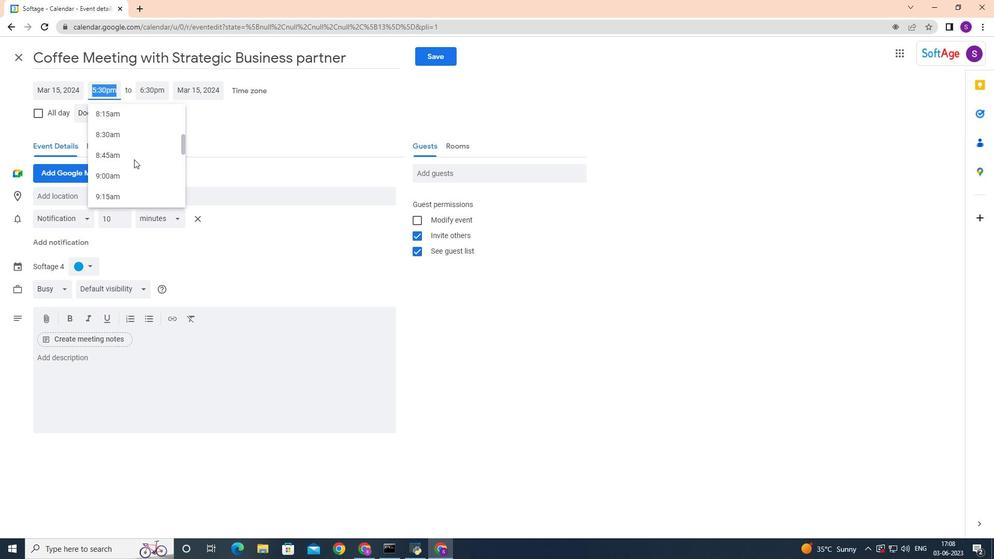 
Action: Mouse scrolled (134, 160) with delta (0, 0)
Screenshot: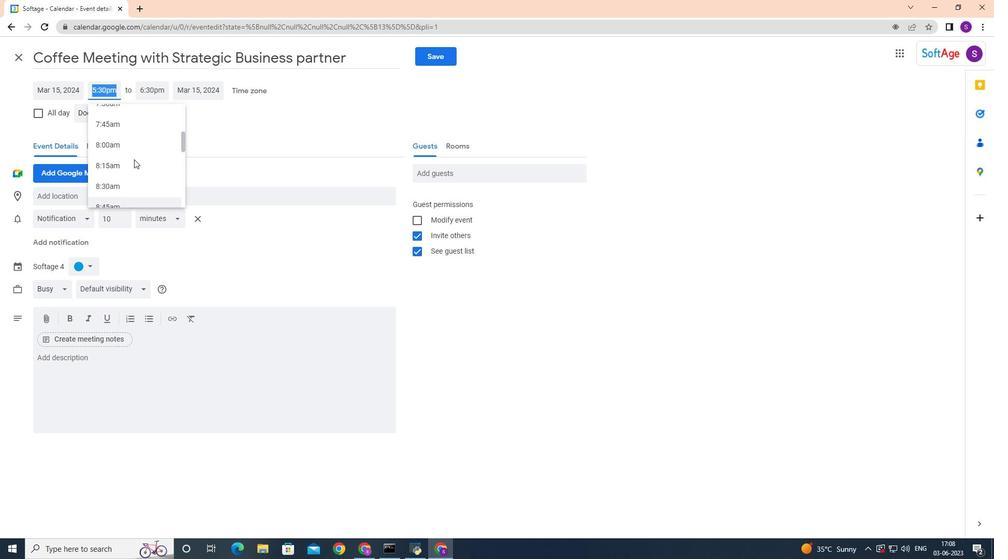 
Action: Mouse scrolled (134, 160) with delta (0, 0)
Screenshot: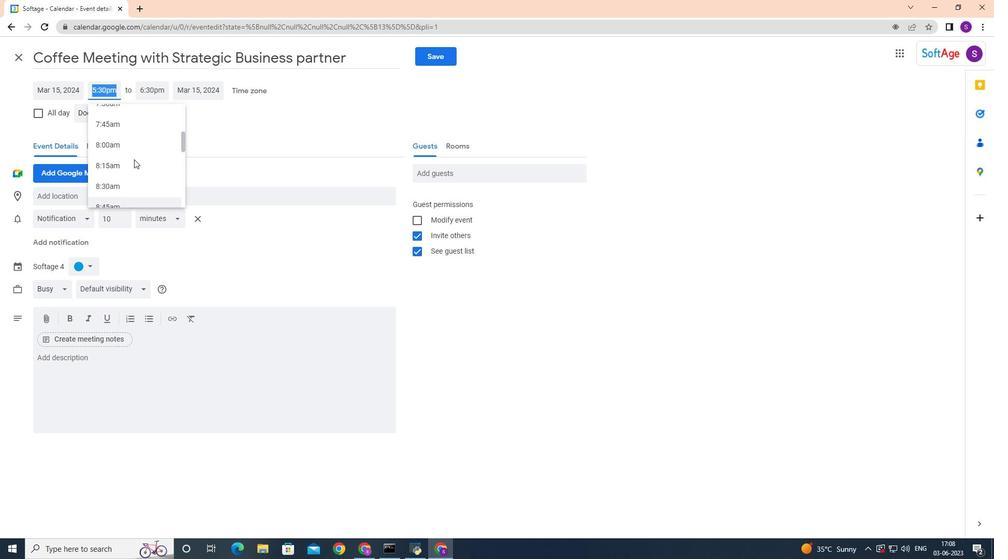 
Action: Mouse moved to (130, 183)
Screenshot: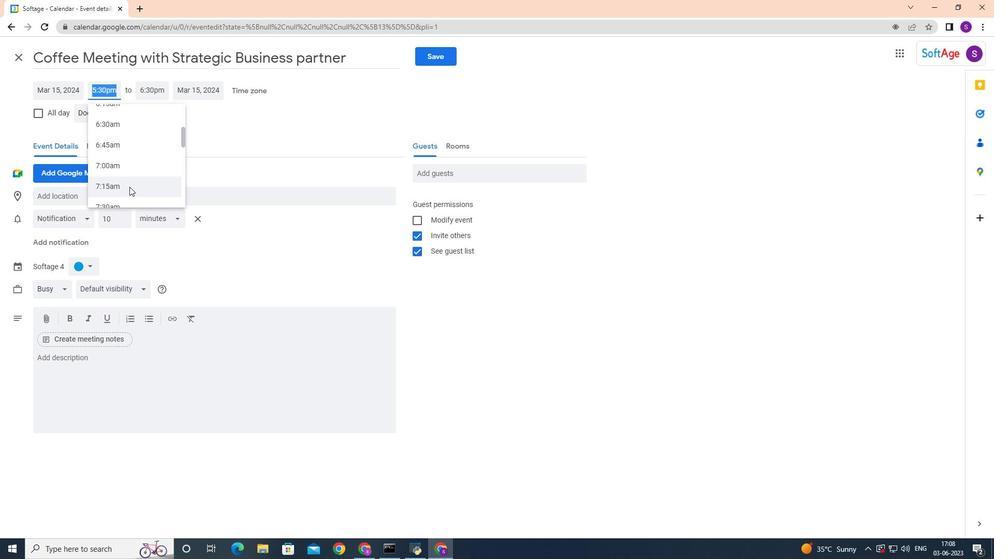 
Action: Mouse scrolled (130, 182) with delta (0, 0)
Screenshot: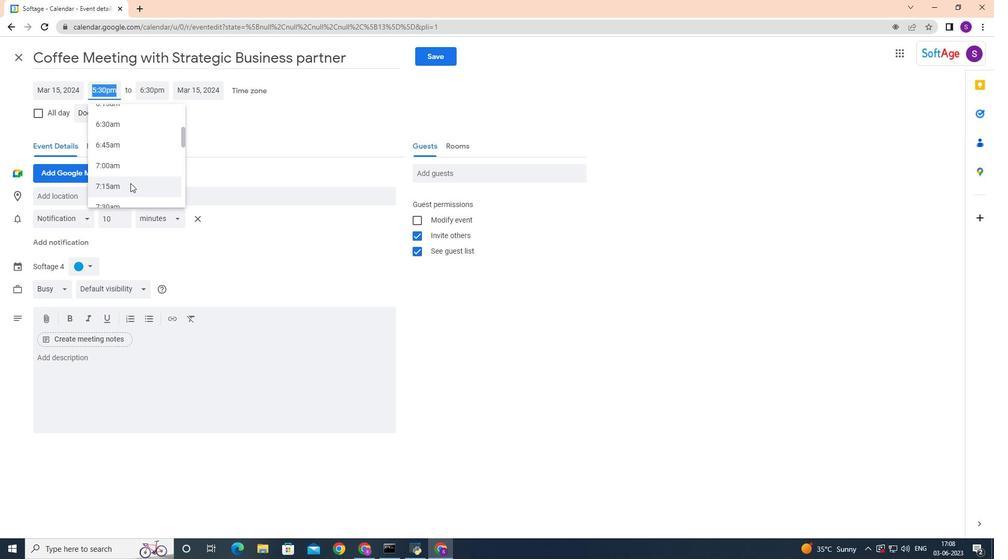 
Action: Mouse moved to (131, 157)
Screenshot: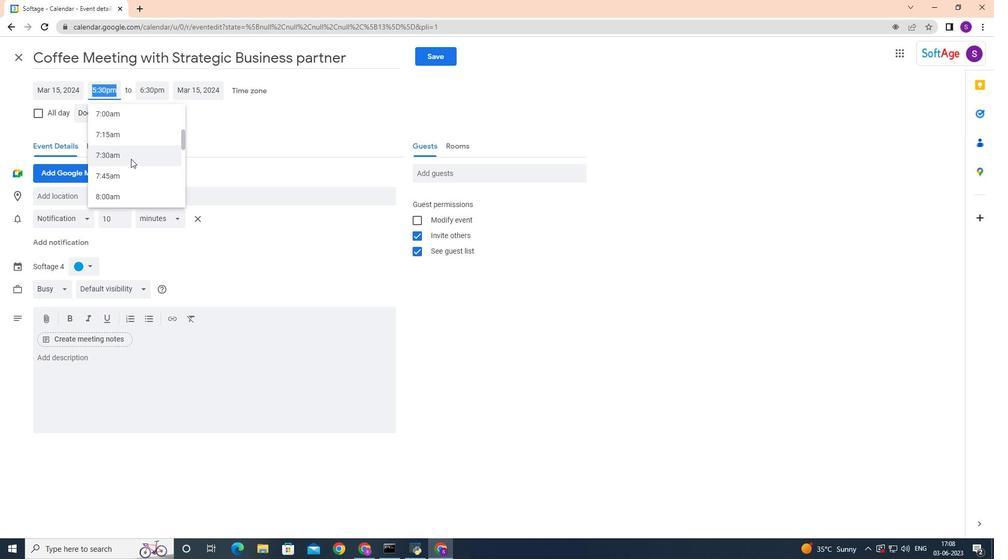 
Action: Mouse pressed left at (131, 157)
Screenshot: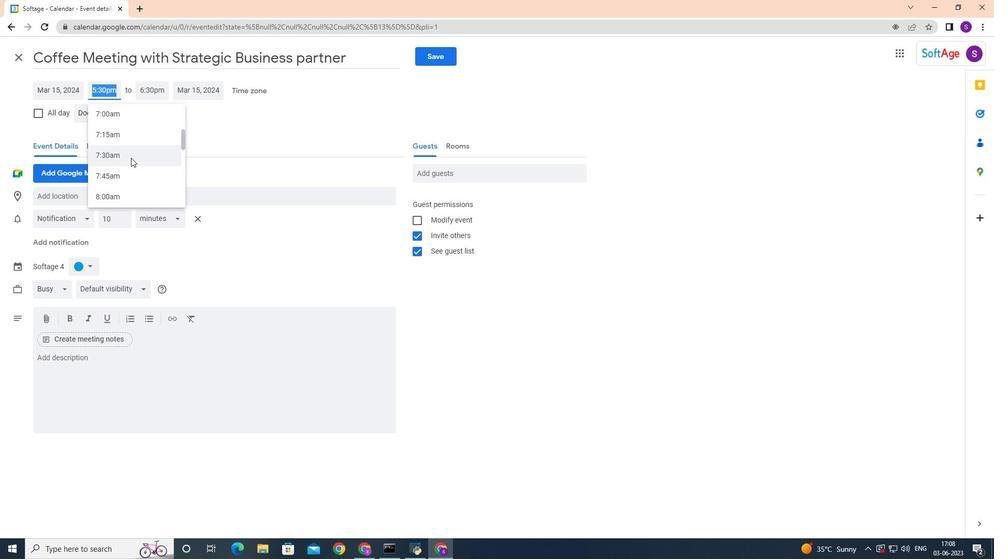 
Action: Mouse moved to (150, 93)
Screenshot: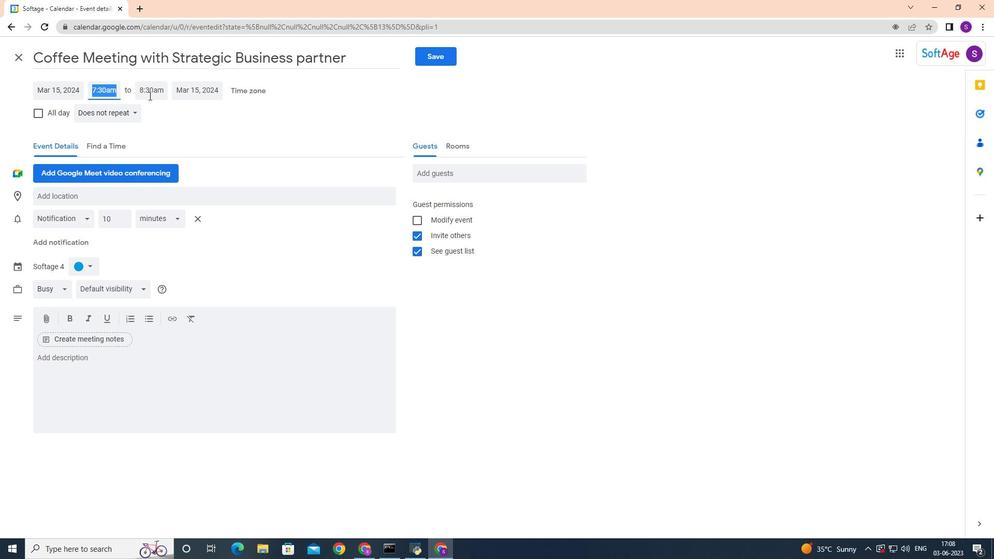
Action: Mouse pressed left at (150, 93)
Screenshot: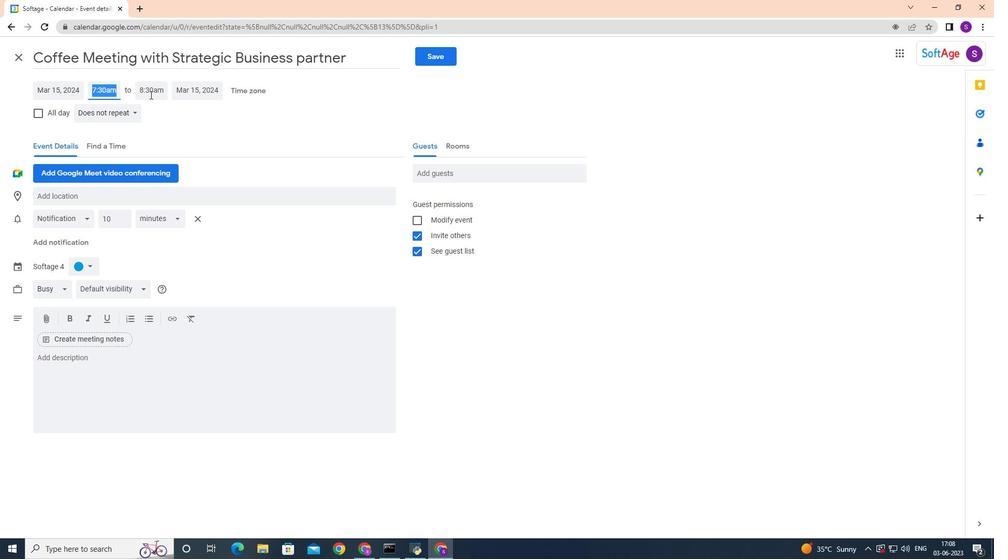 
Action: Mouse moved to (182, 196)
Screenshot: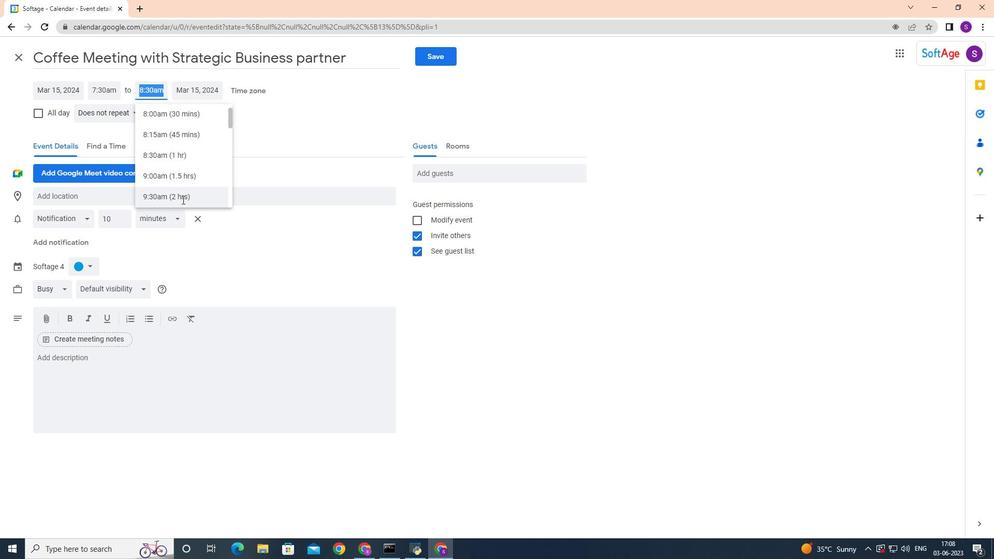 
Action: Mouse pressed left at (182, 196)
Screenshot: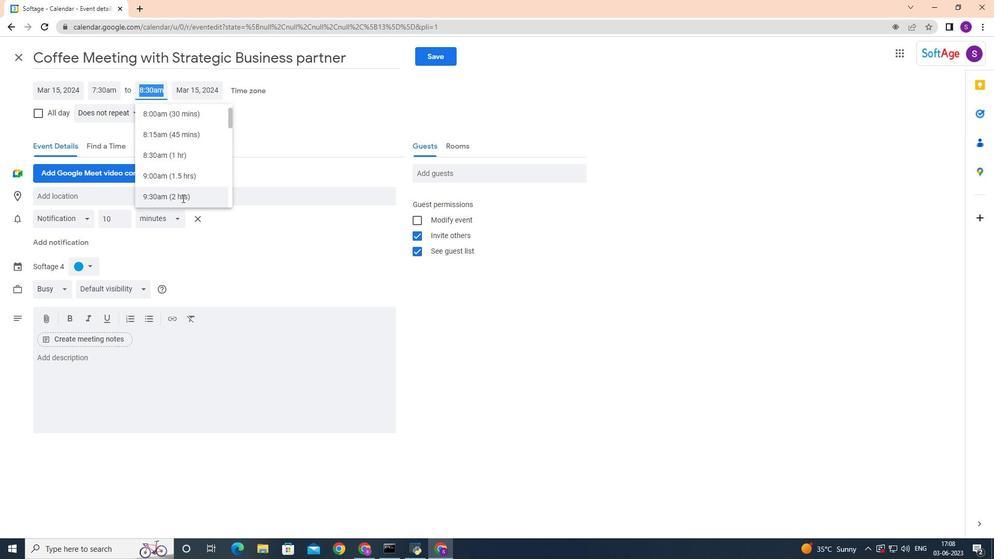 
Action: Mouse moved to (94, 365)
Screenshot: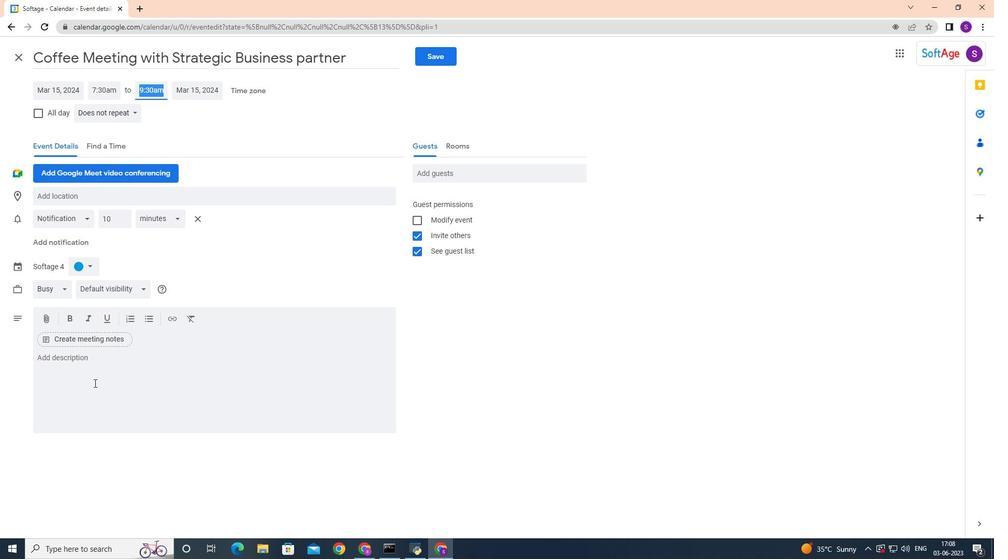 
Action: Mouse pressed left at (94, 365)
Screenshot: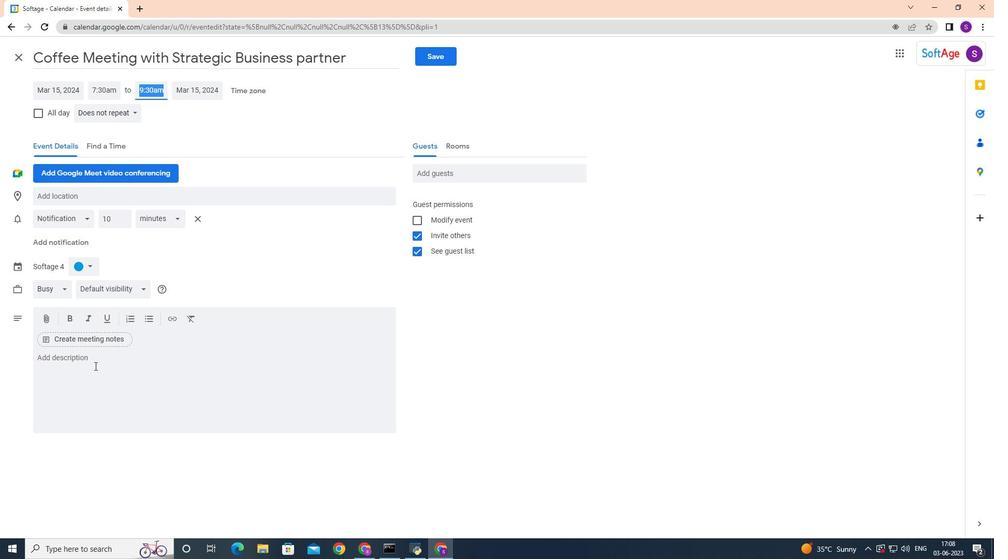 
Action: Key pressed <Key.shift><Key.shift><Key.shift>Furthermore<Key.space><Key.backspace>,<Key.space>you<Key.space>will<Key.space>have<Key.space>the<Key.space>opportunity<Key.space>to<Key.space>discuss<Key.space>your<Key.space>current<Key.space>financial<Key.space>status,<Key.space>including<Key.space>revenue<Key.space>growth<Key.space><Key.backspace>,<Key.space>profitability,<Key.space>and<Key.space>any<Key.space>notable<Key.space>milestones<Key.space>or<Key.space>achievements.<Key.space><Key.shift>sharing<Key.space>this<Key.space>information<Key.space>demonstrates<Key.space>your<Key.space>business<Key.space>performance<Key.space>and<Key.space>potential<Key.space>for<Key.space>future<Key.space>success.<Key.space>
Screenshot: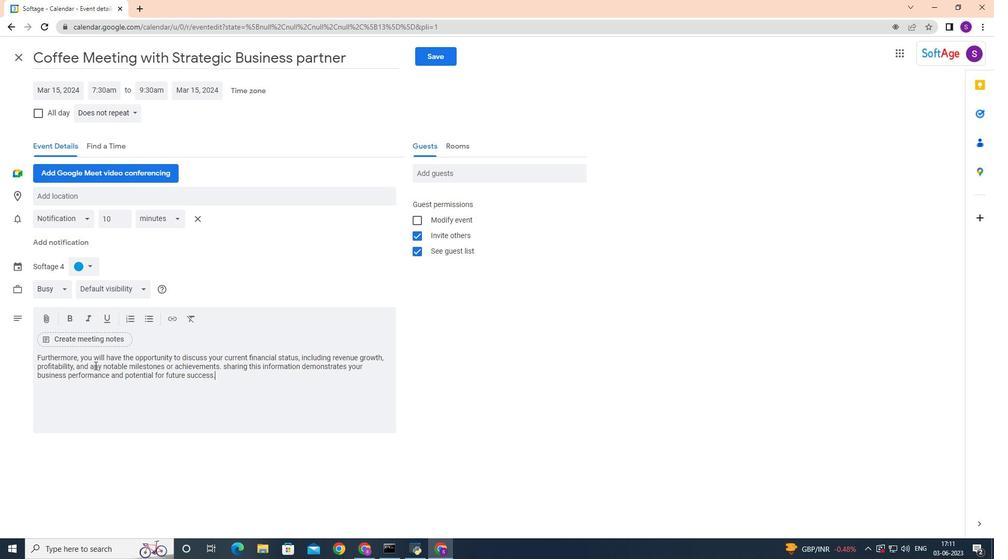 
Action: Mouse moved to (90, 262)
Screenshot: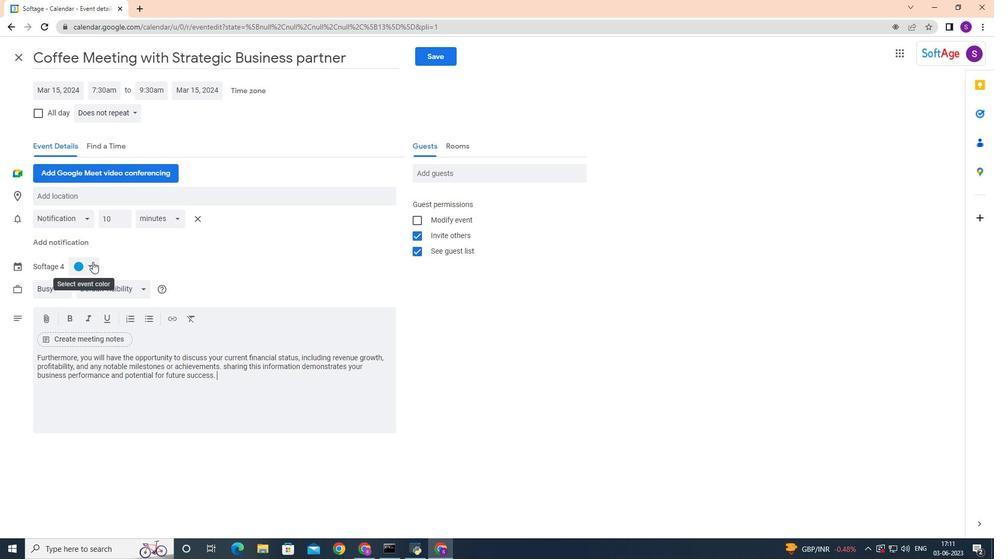 
Action: Mouse pressed left at (90, 262)
Screenshot: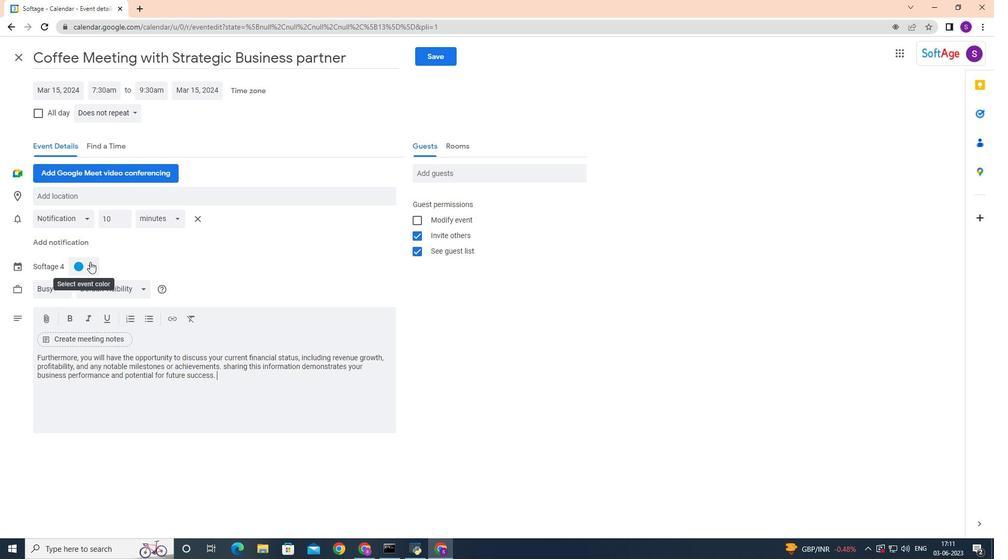
Action: Mouse moved to (77, 280)
Screenshot: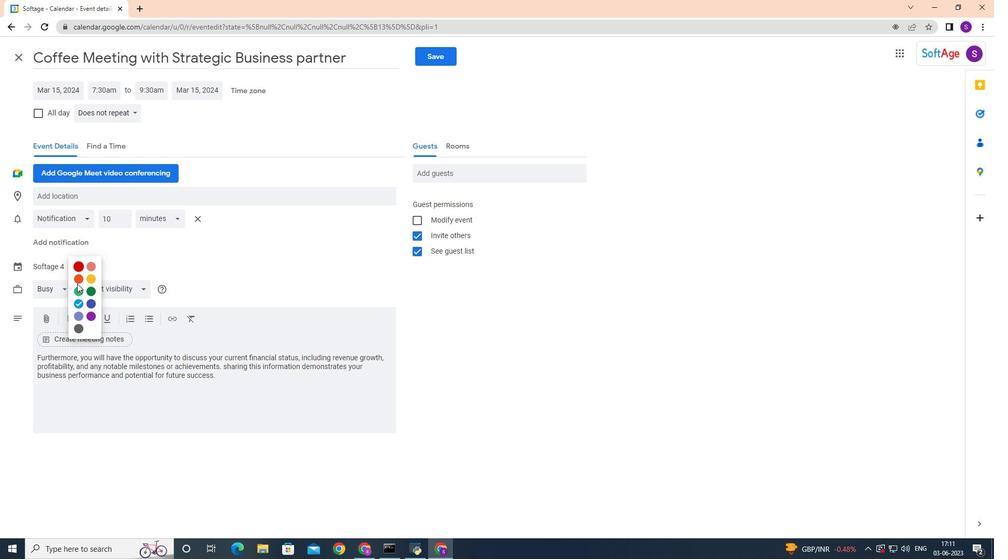 
Action: Mouse pressed left at (77, 280)
Screenshot: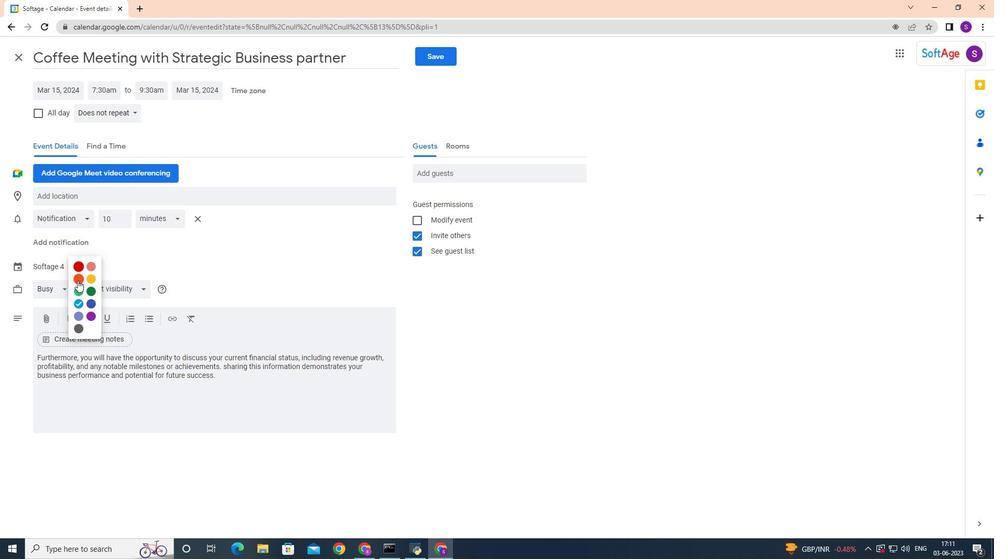
Action: Mouse moved to (58, 198)
Screenshot: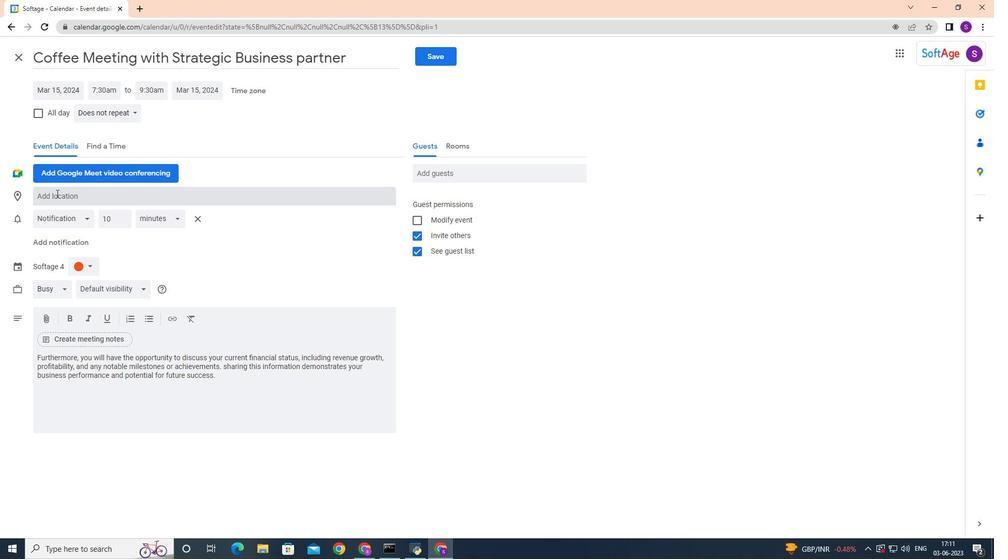 
Action: Mouse pressed left at (58, 198)
Screenshot: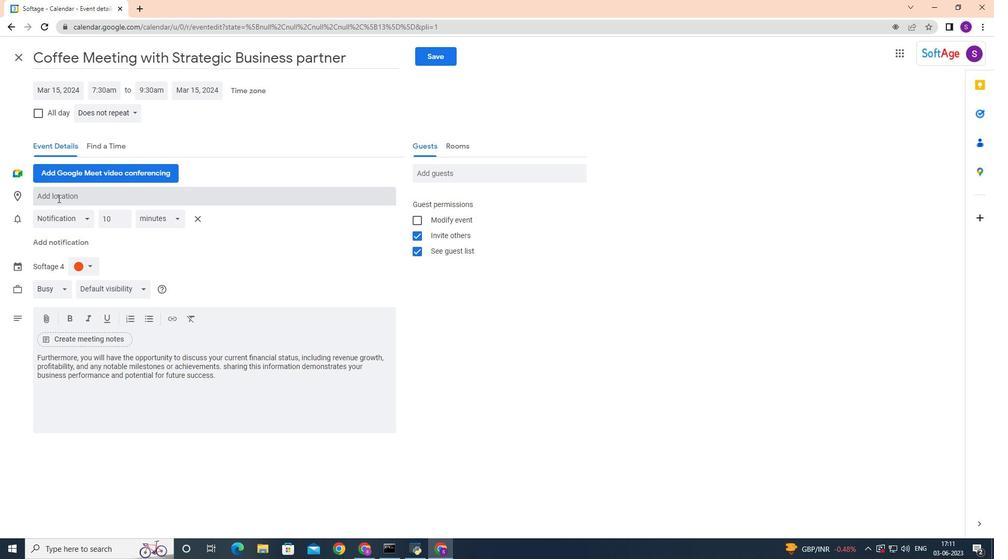 
Action: Key pressed <Key.shift>Valletta,<Key.space><Key.shift>Malta
Screenshot: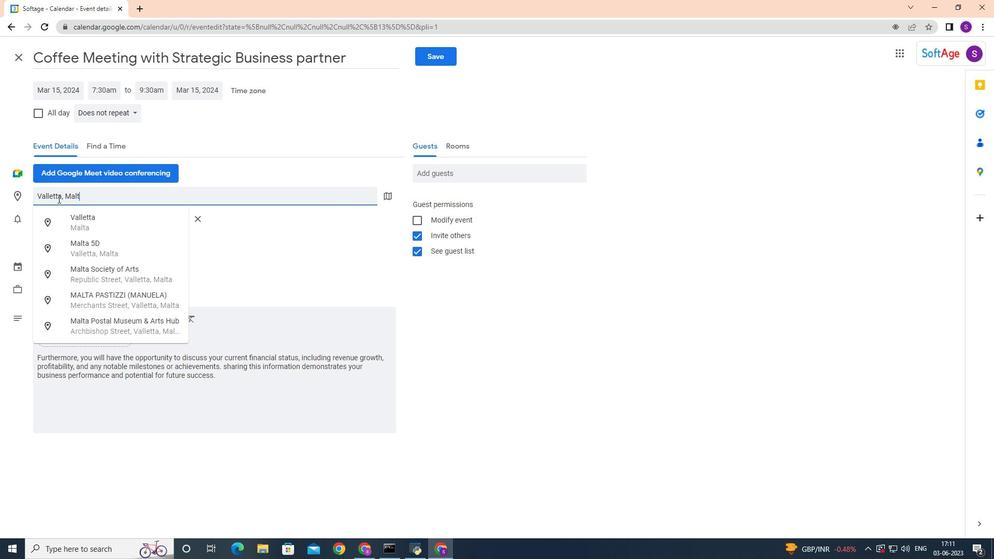 
Action: Mouse moved to (438, 171)
Screenshot: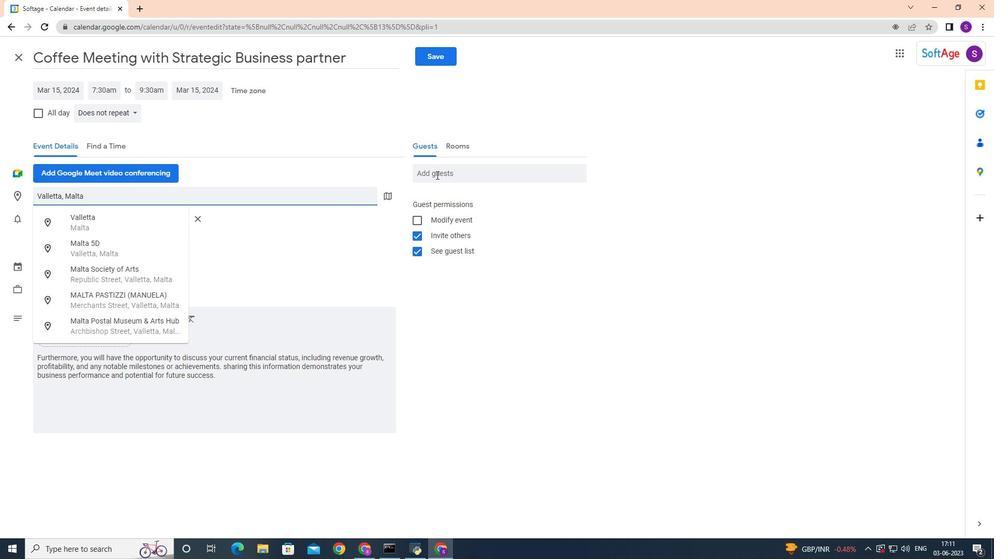 
Action: Mouse pressed left at (438, 171)
Screenshot: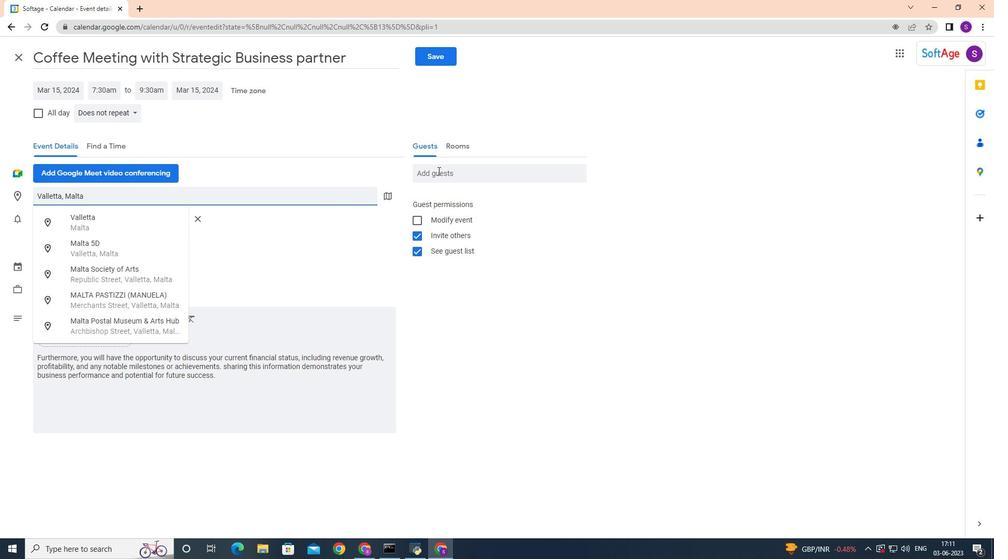 
Action: Mouse moved to (438, 171)
Screenshot: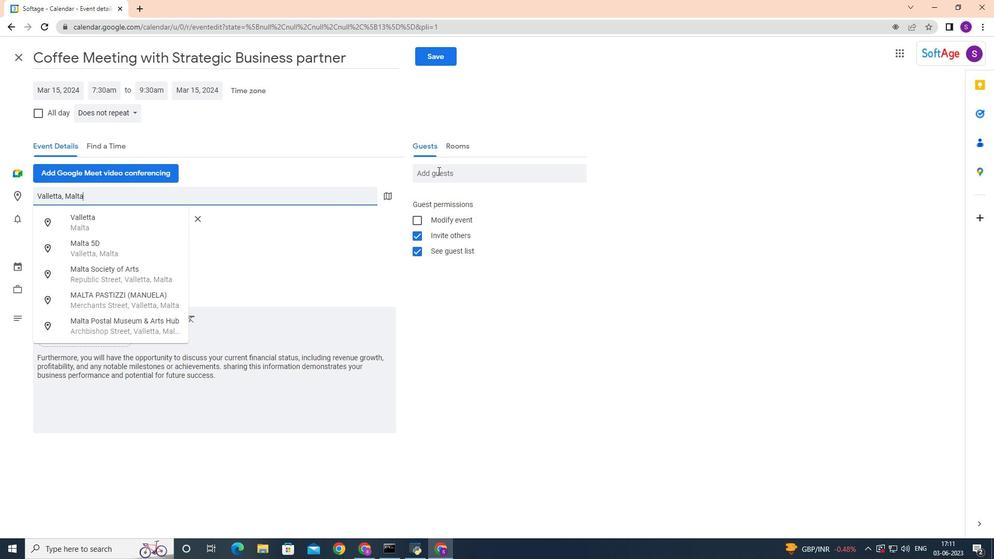 
Action: Key pressed softage.2
Screenshot: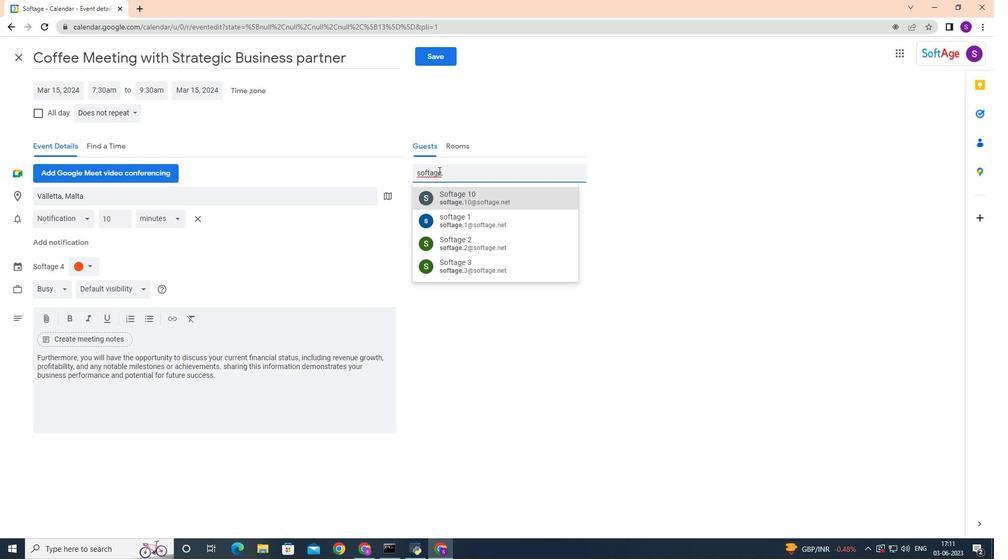 
Action: Mouse moved to (474, 199)
Screenshot: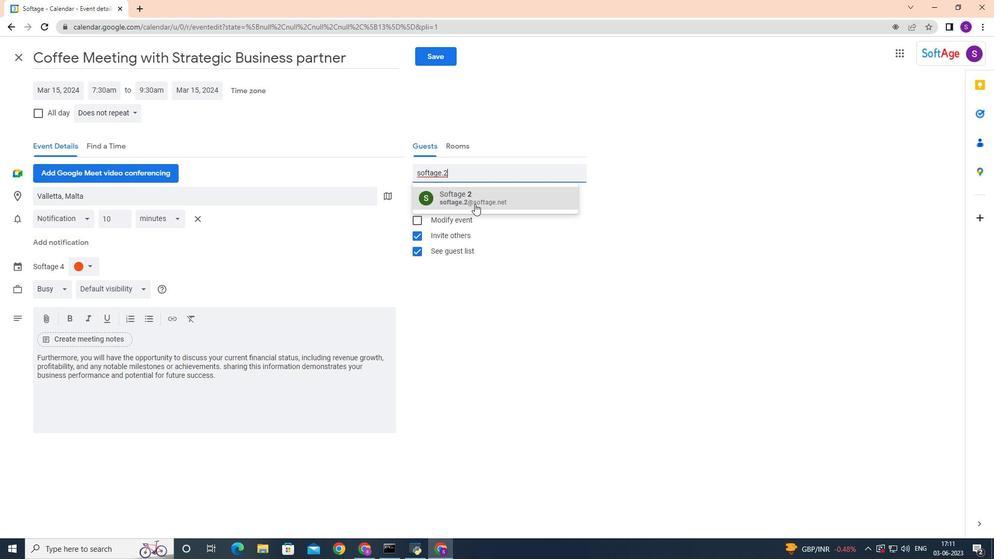 
Action: Mouse pressed left at (474, 199)
Screenshot: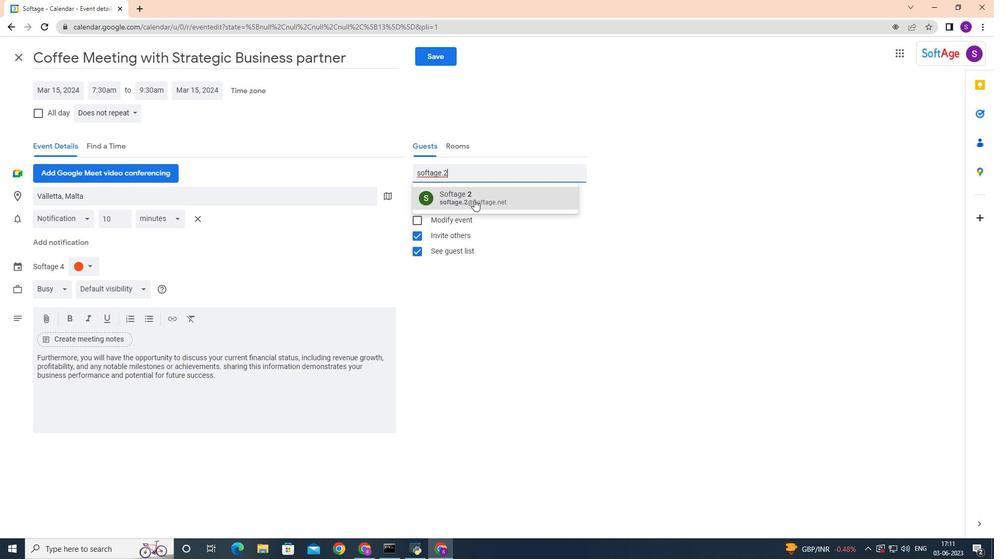 
Action: Key pressed softage.3
Screenshot: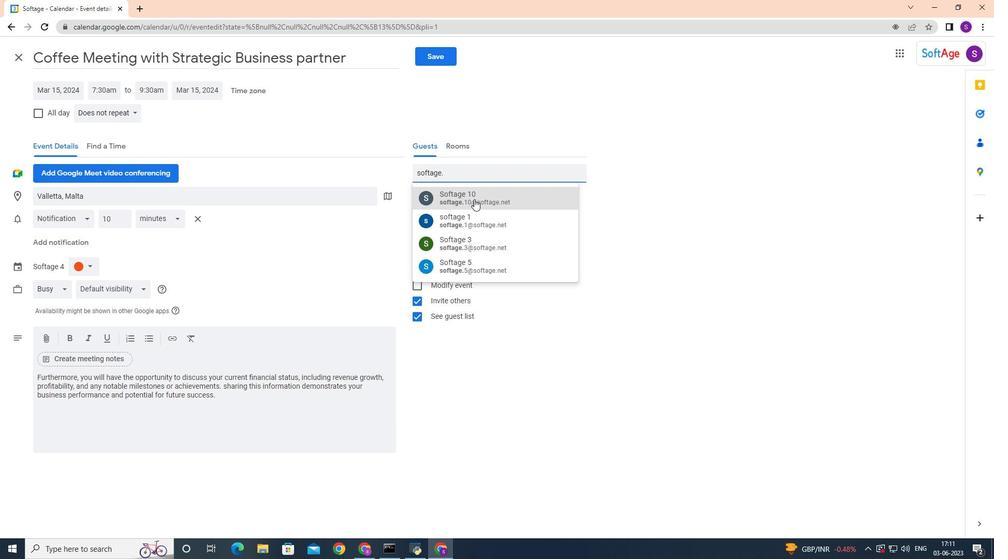 
Action: Mouse pressed left at (474, 199)
Screenshot: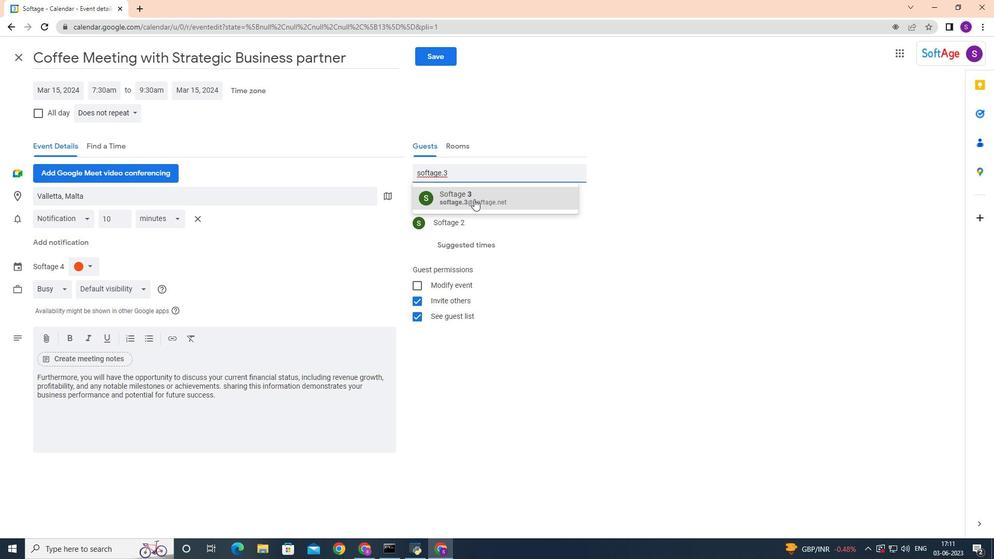 
Action: Mouse moved to (133, 110)
Screenshot: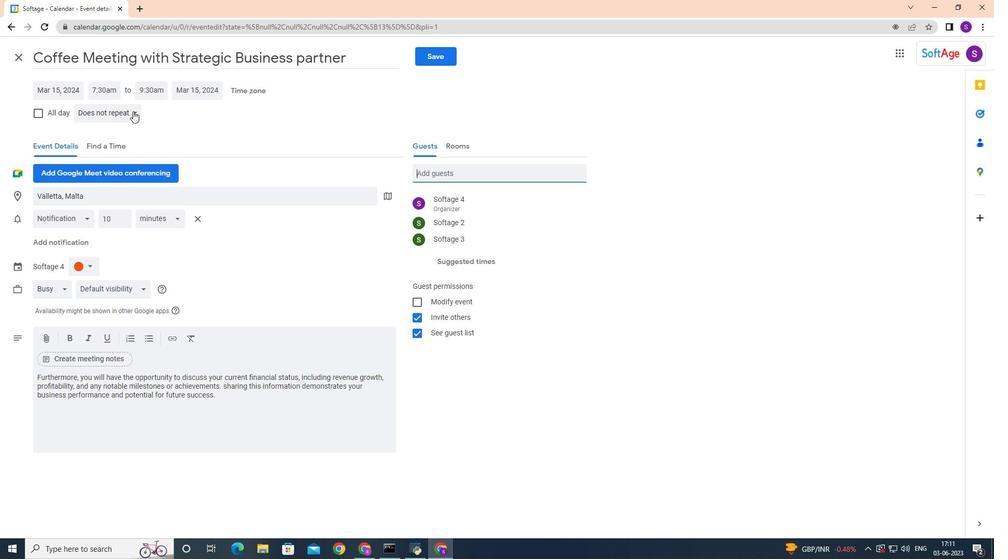 
Action: Mouse pressed left at (133, 110)
Screenshot: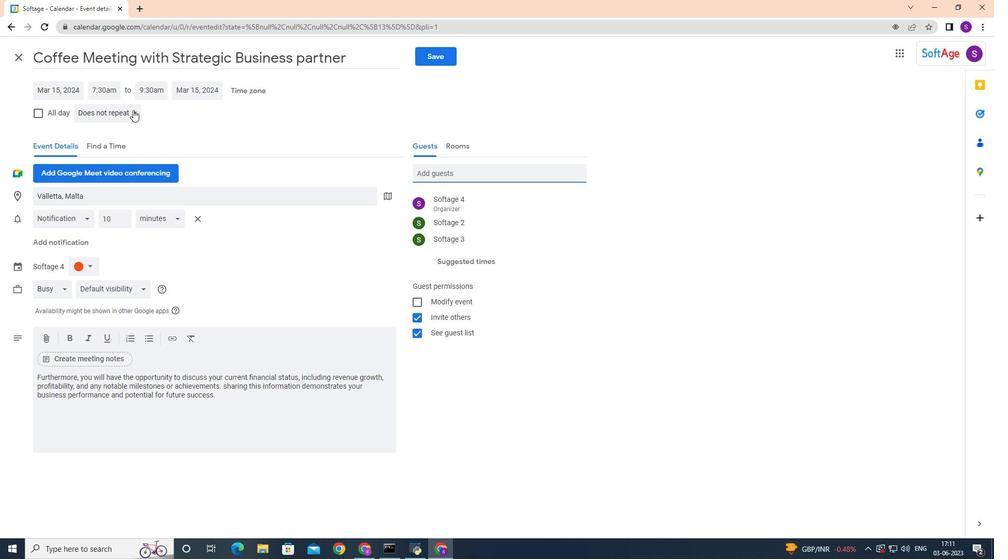 
Action: Mouse moved to (133, 126)
Screenshot: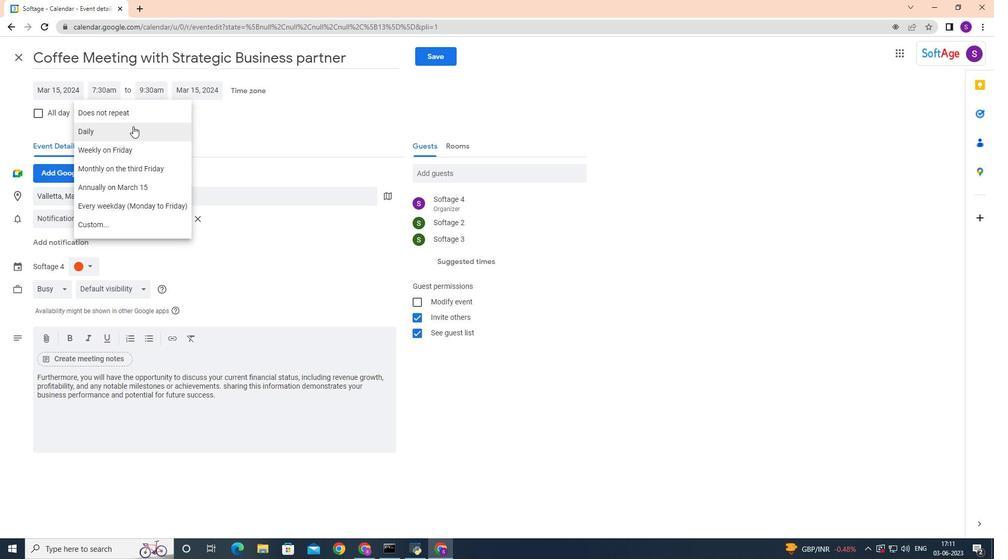 
Action: Mouse pressed left at (133, 126)
Screenshot: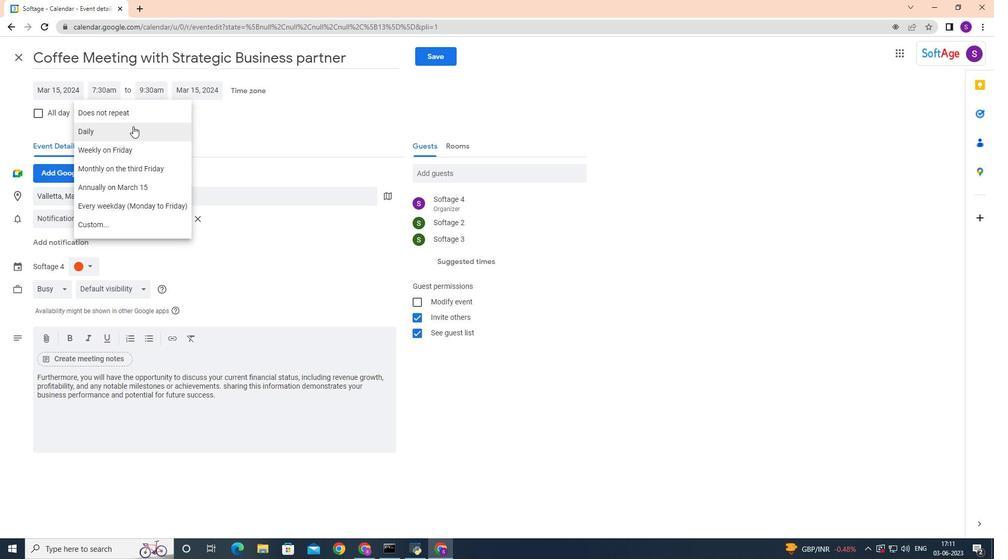 
Action: Mouse moved to (440, 55)
Screenshot: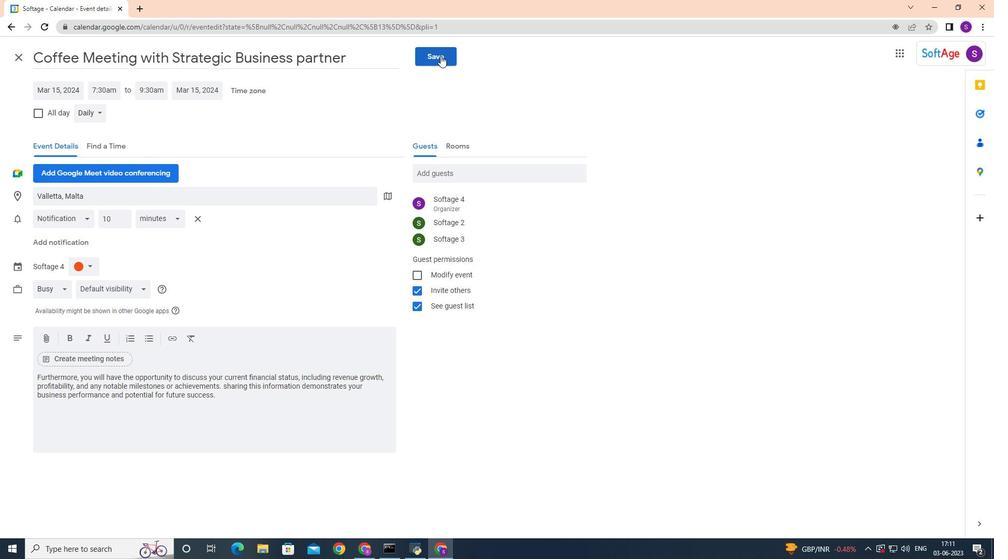 
Action: Mouse pressed left at (440, 55)
Screenshot: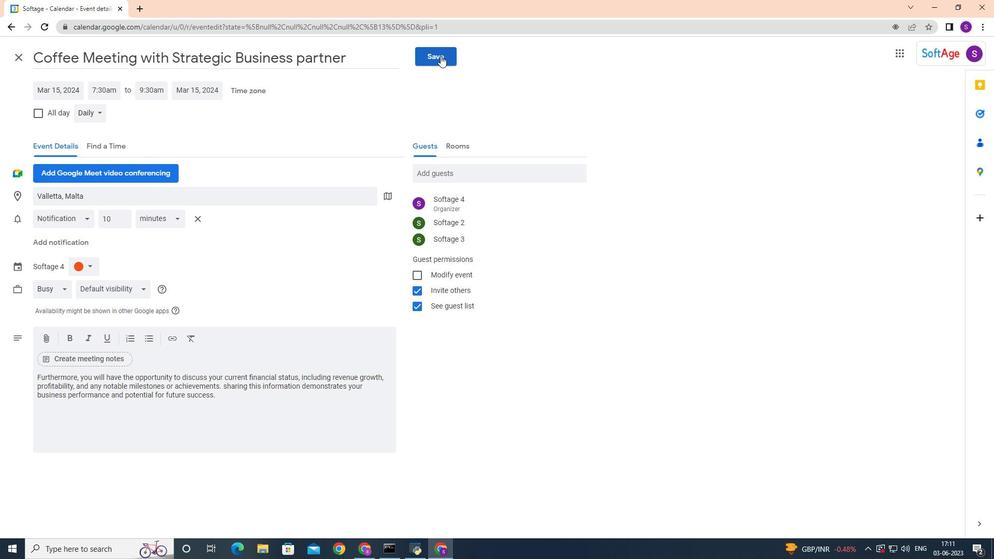 
Action: Mouse moved to (596, 309)
Screenshot: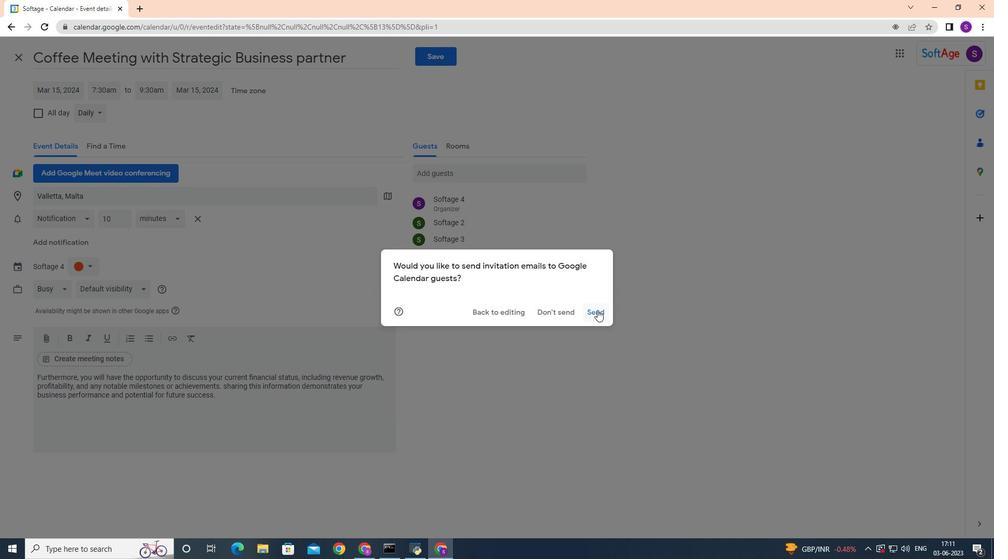 
Action: Mouse pressed left at (596, 309)
Screenshot: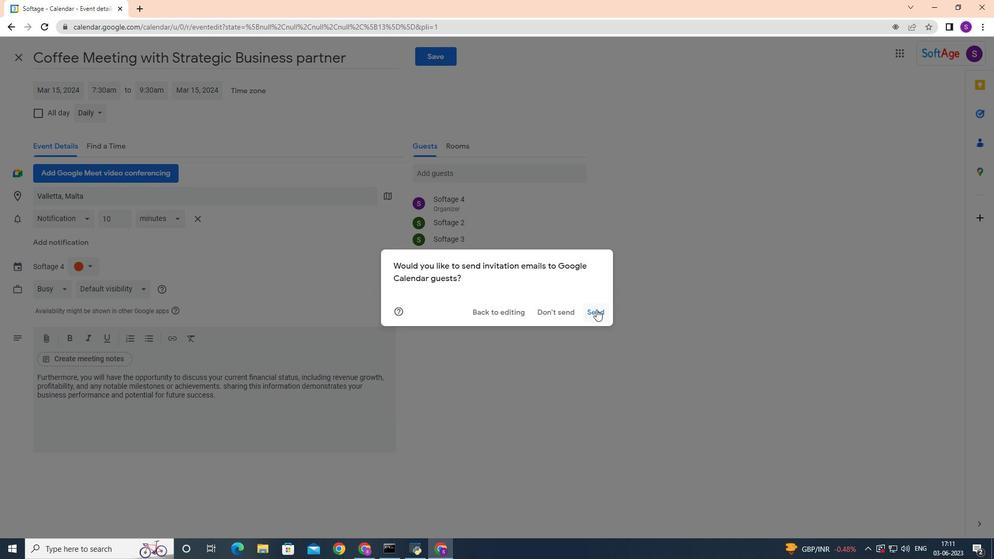 
